Task: Find connections with filter location Kerkera with filter topic #Businesswith filter profile language English with filter current company Aviation Jobs @ AeroNefs with filter school CMR Institute Of Technology with filter industry Waste Collection with filter service category Telecommunications with filter keywords title Customer Support
Action: Mouse moved to (528, 68)
Screenshot: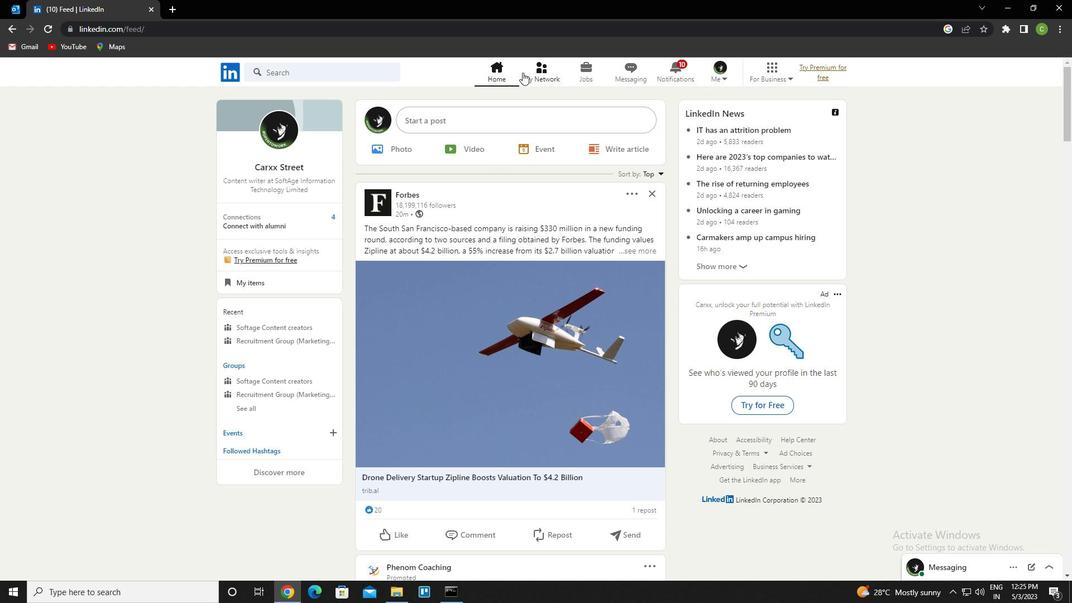 
Action: Mouse pressed left at (528, 68)
Screenshot: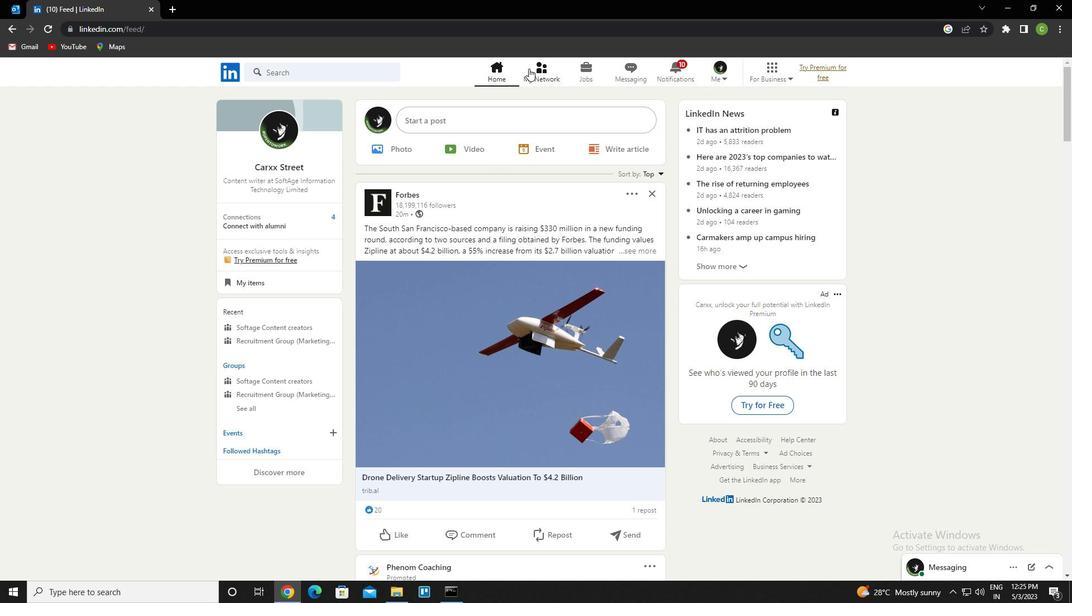 
Action: Mouse moved to (332, 141)
Screenshot: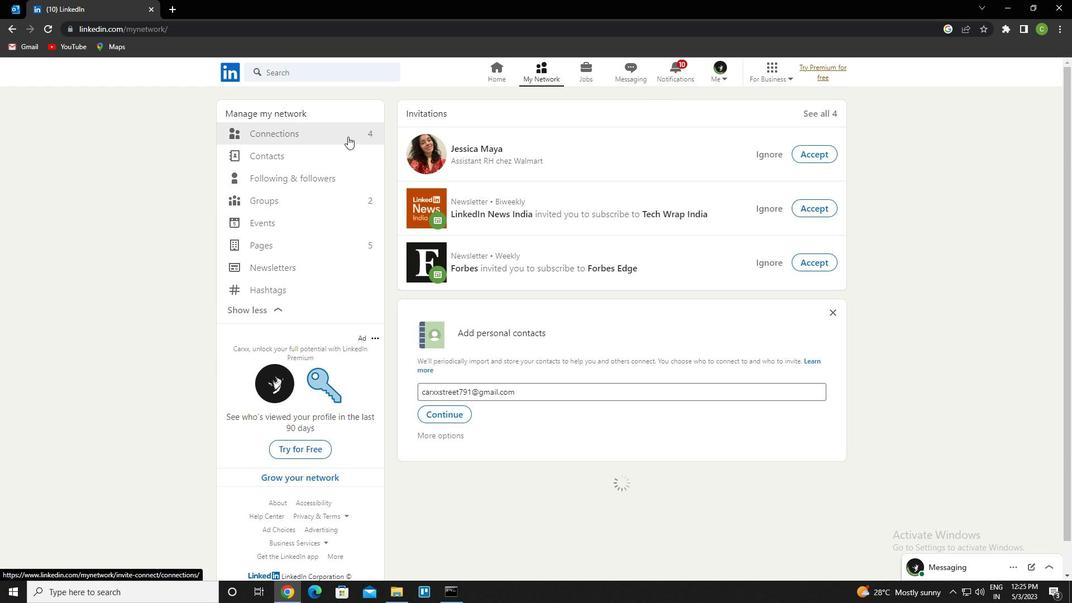 
Action: Mouse pressed left at (332, 141)
Screenshot: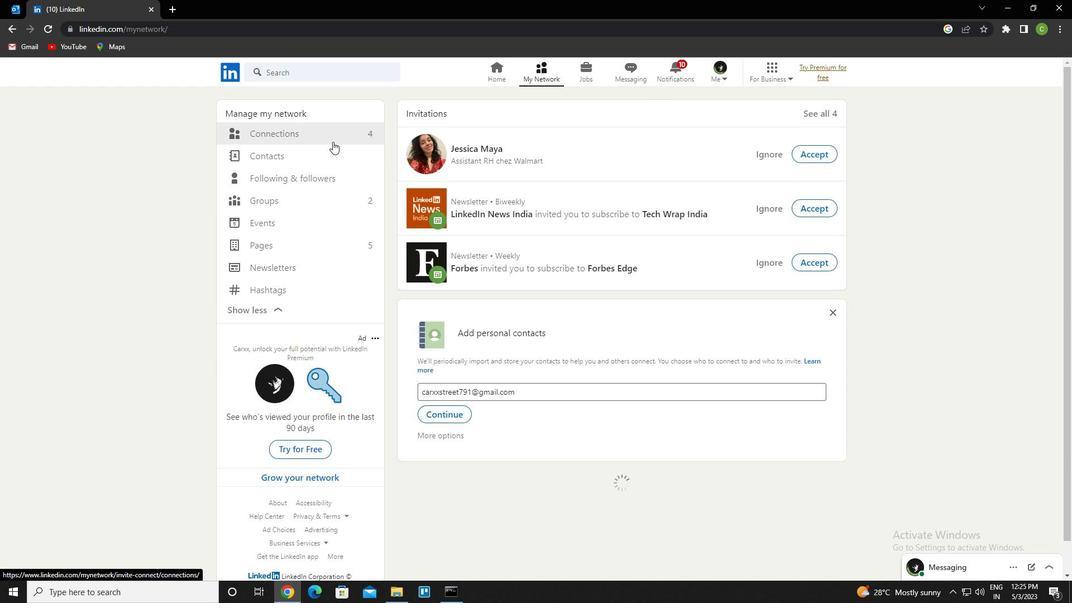 
Action: Mouse moved to (333, 141)
Screenshot: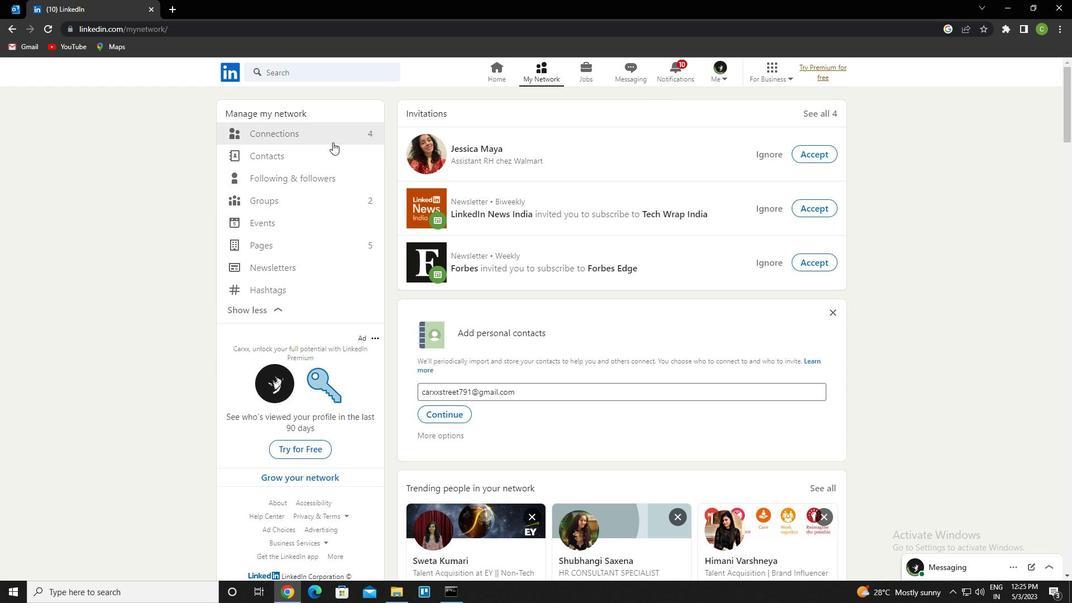 
Action: Mouse pressed left at (333, 141)
Screenshot: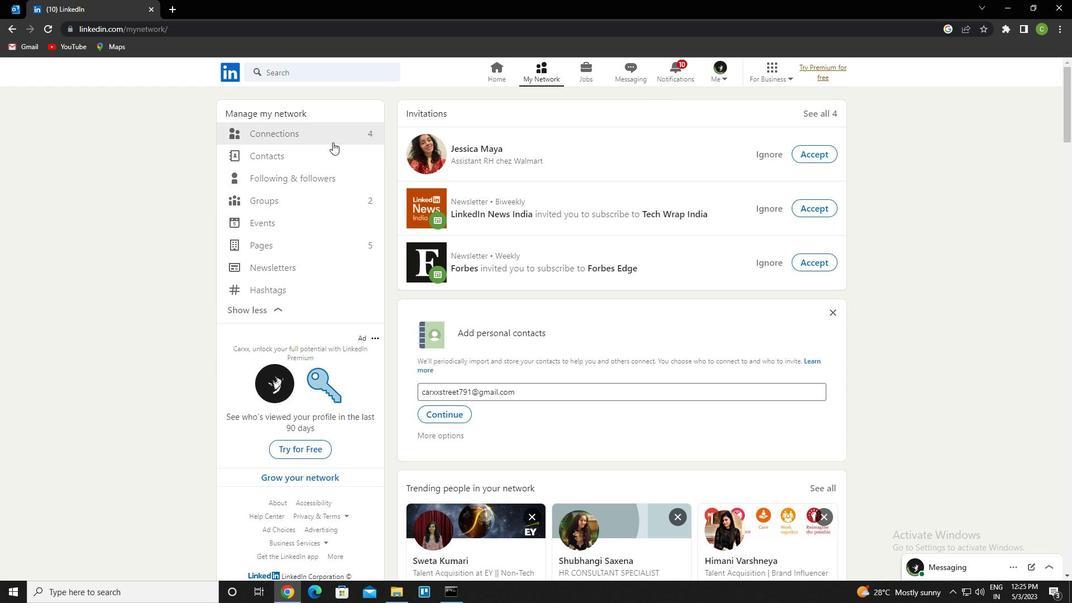 
Action: Mouse moved to (350, 135)
Screenshot: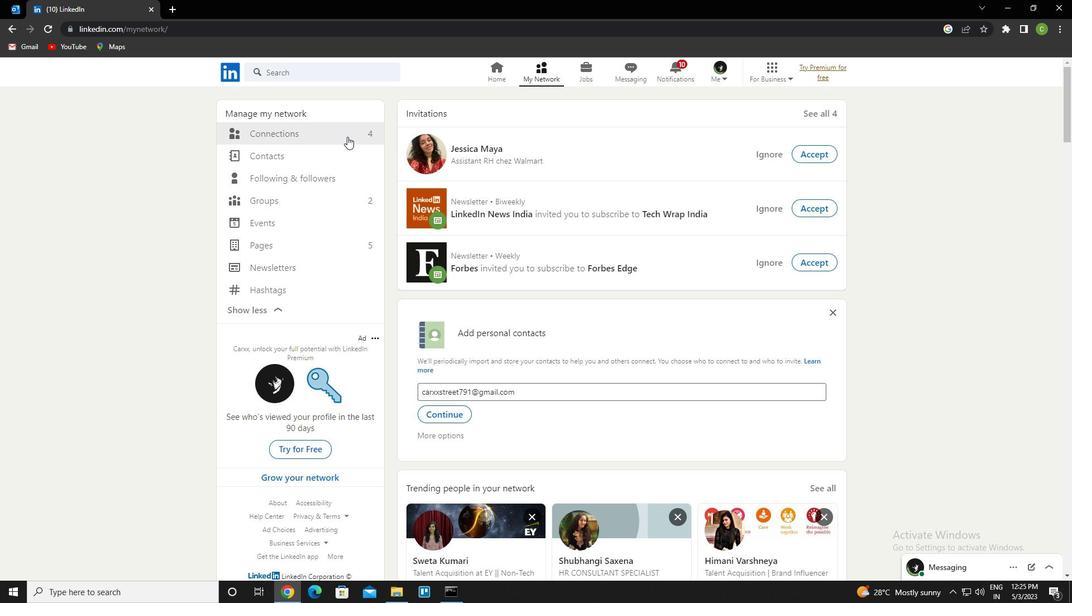 
Action: Mouse pressed left at (350, 135)
Screenshot: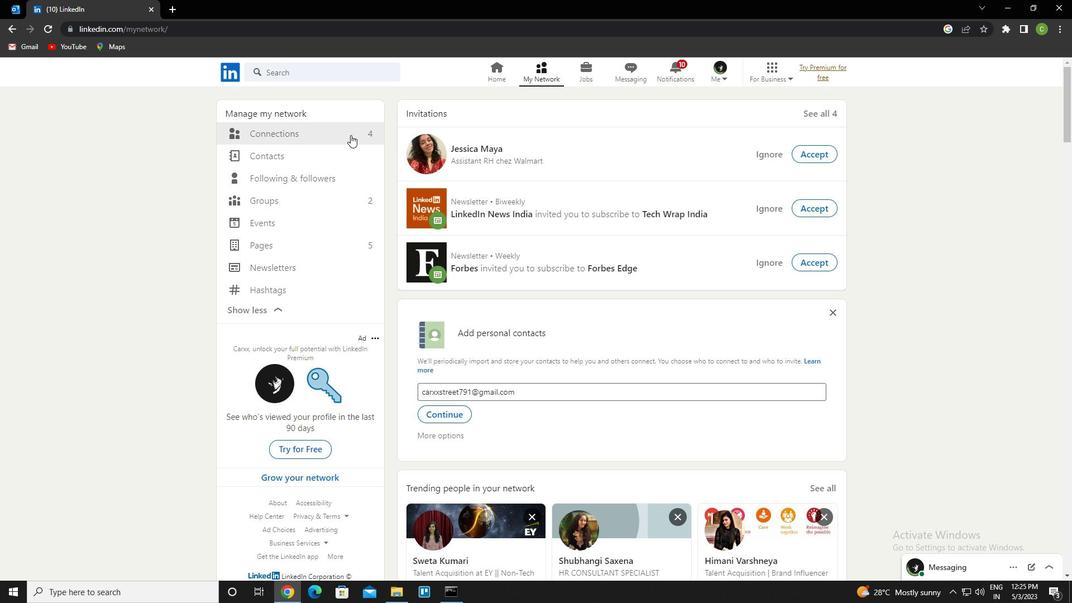 
Action: Mouse moved to (647, 135)
Screenshot: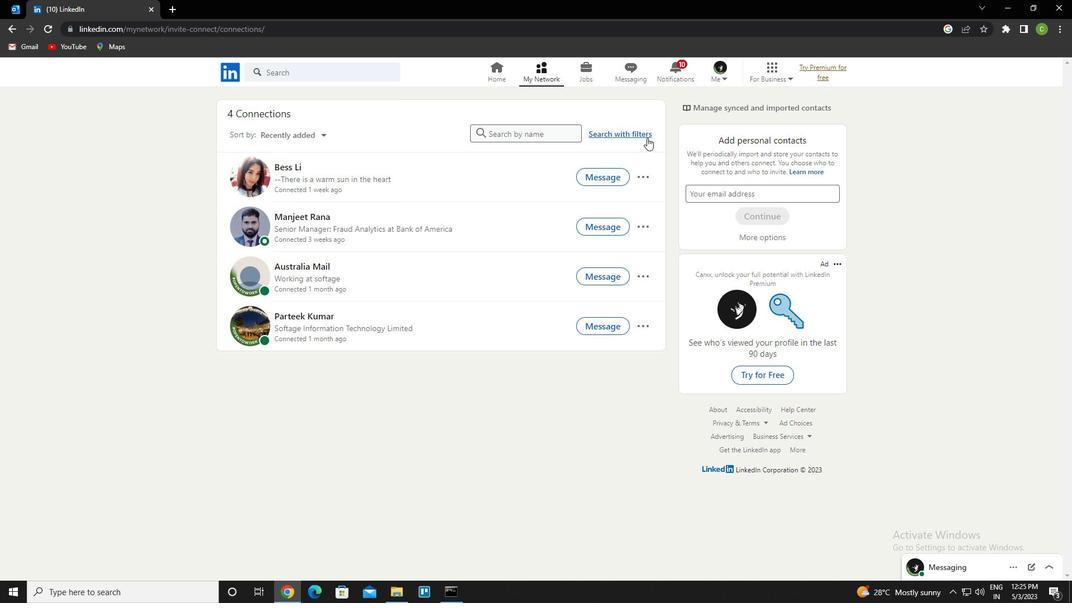 
Action: Mouse pressed left at (647, 135)
Screenshot: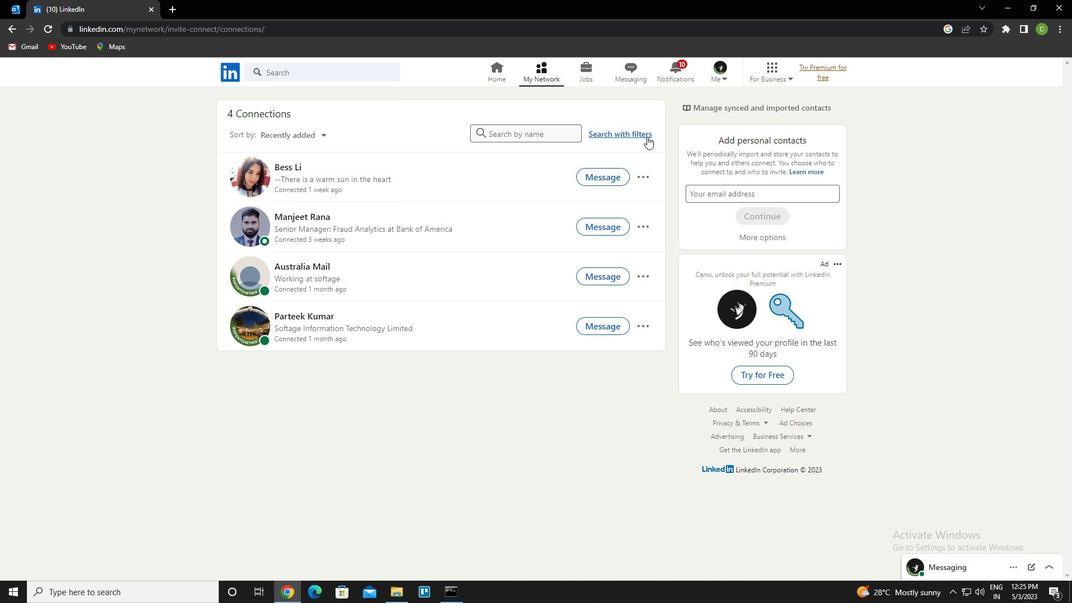 
Action: Mouse moved to (577, 105)
Screenshot: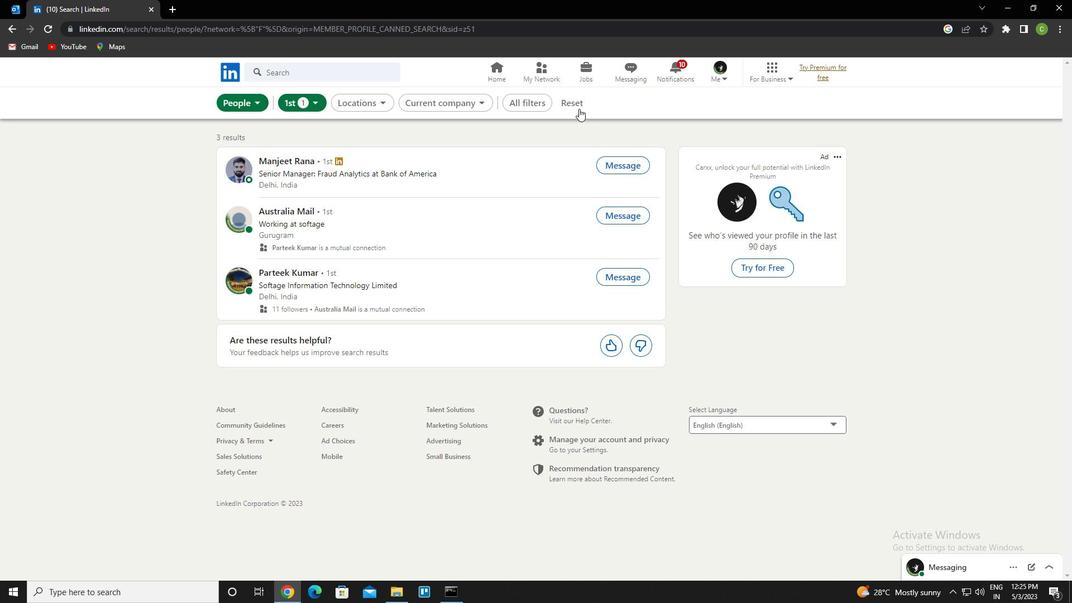 
Action: Mouse pressed left at (577, 105)
Screenshot: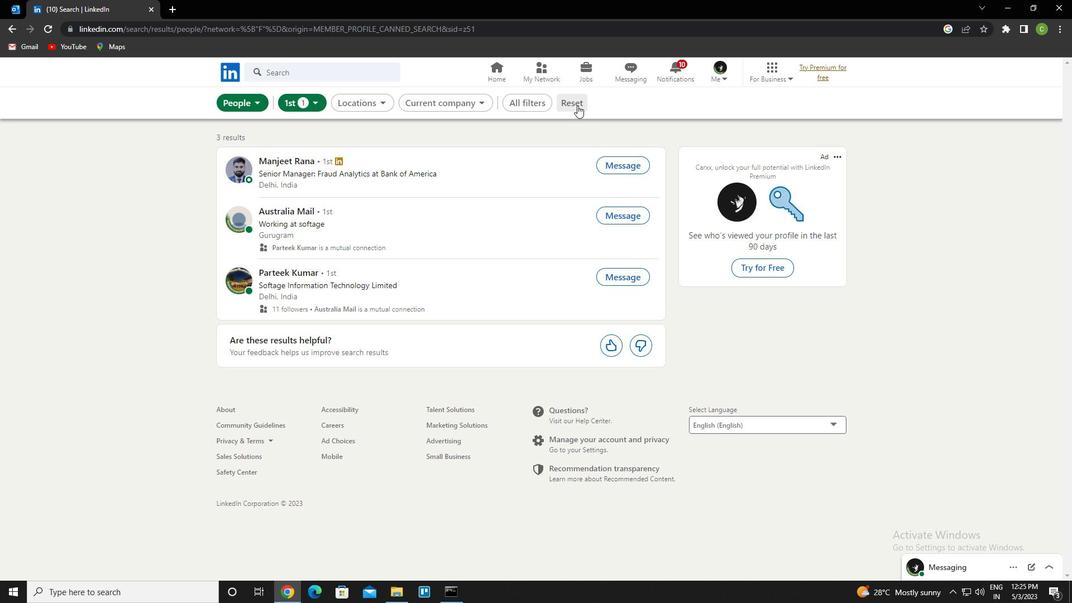 
Action: Mouse moved to (564, 103)
Screenshot: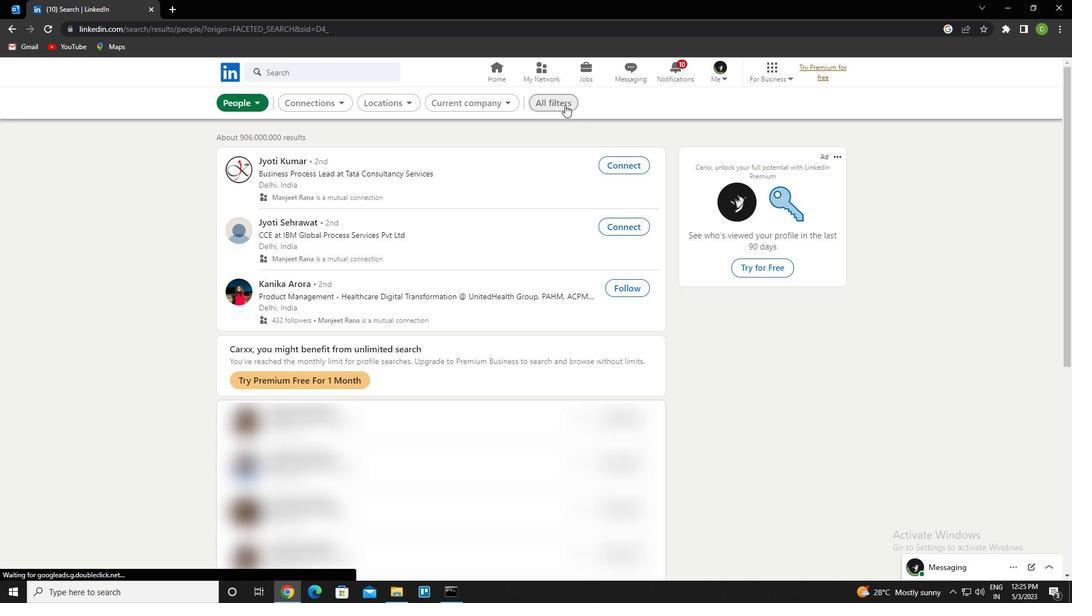 
Action: Mouse pressed left at (564, 103)
Screenshot: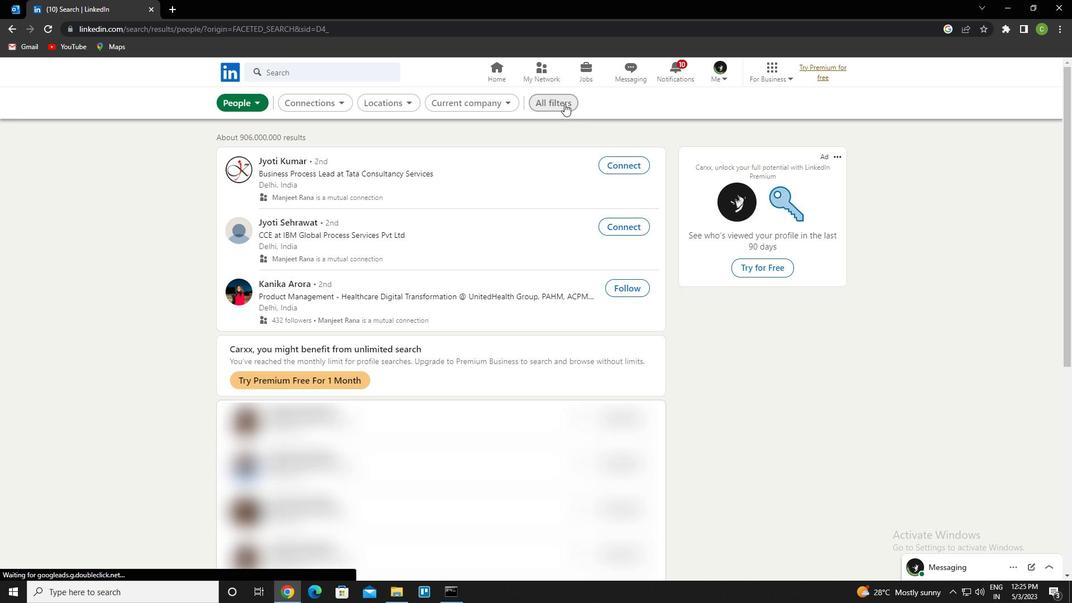 
Action: Mouse moved to (951, 405)
Screenshot: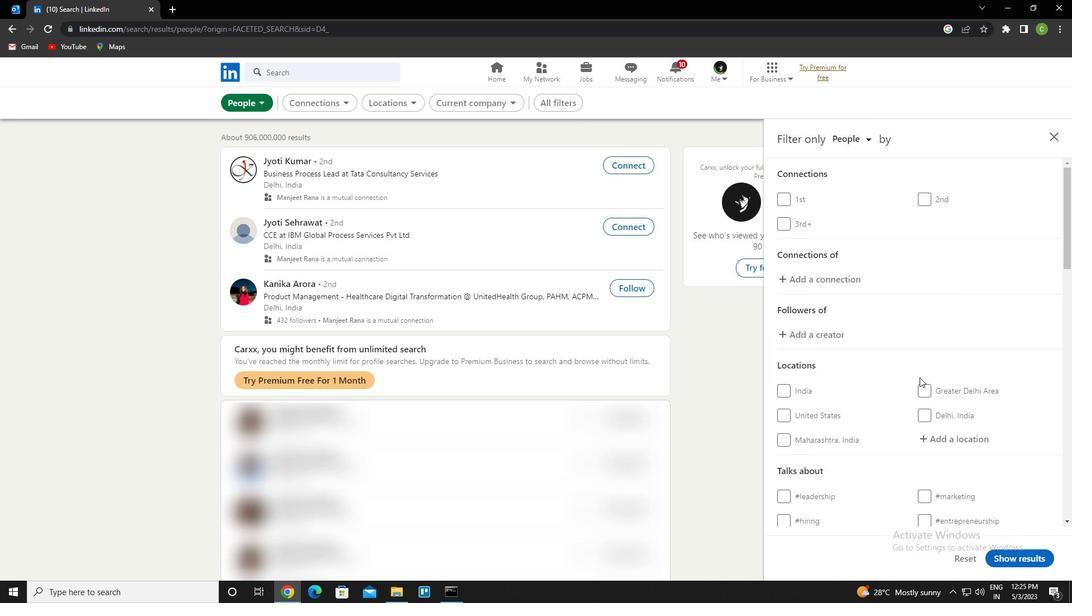 
Action: Mouse scrolled (951, 404) with delta (0, 0)
Screenshot: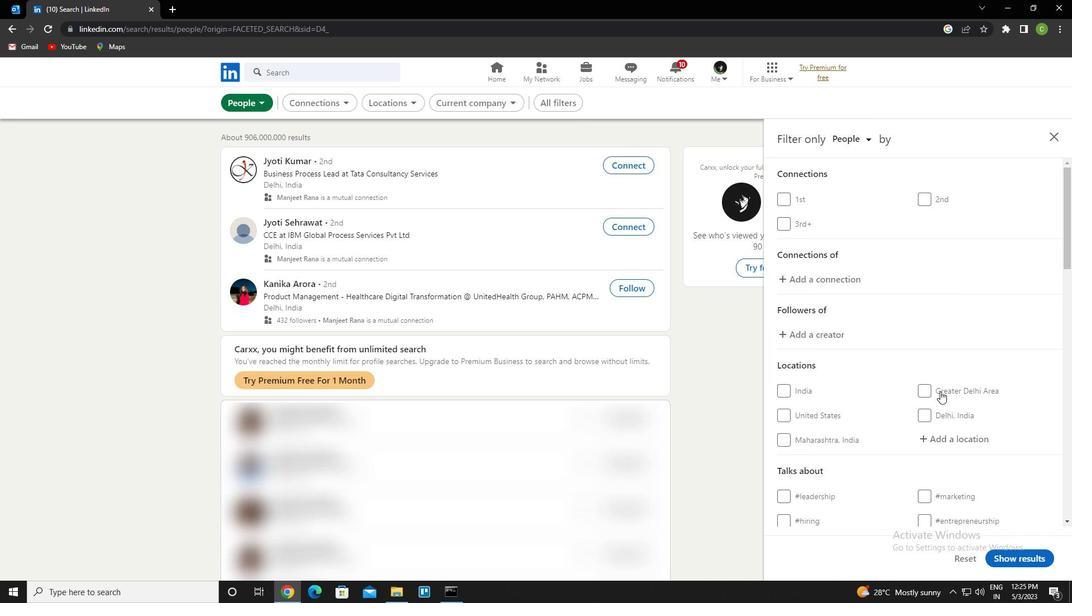 
Action: Mouse moved to (959, 386)
Screenshot: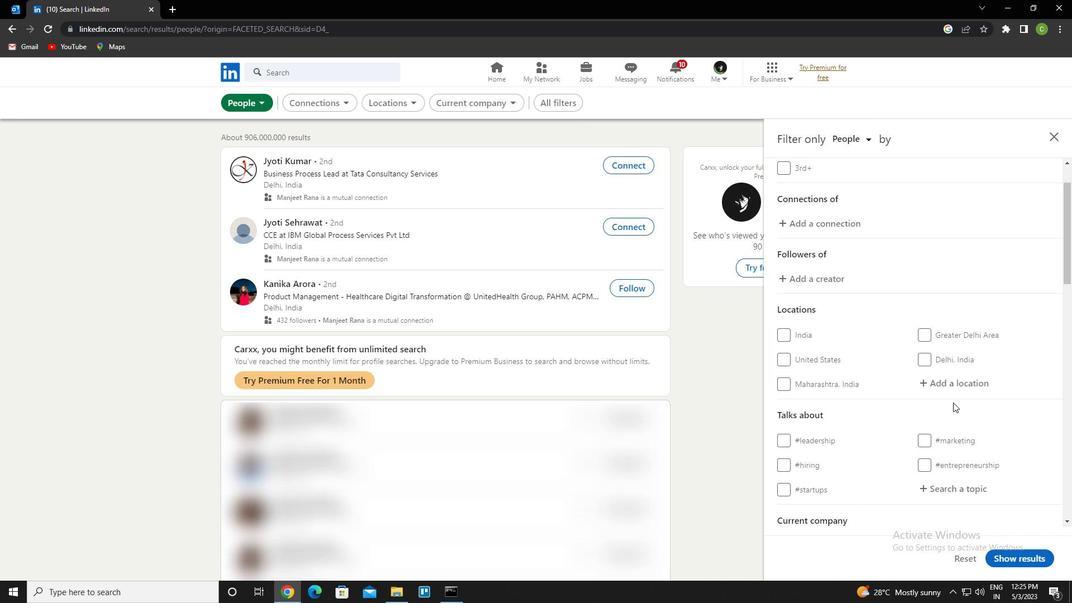 
Action: Mouse pressed left at (959, 386)
Screenshot: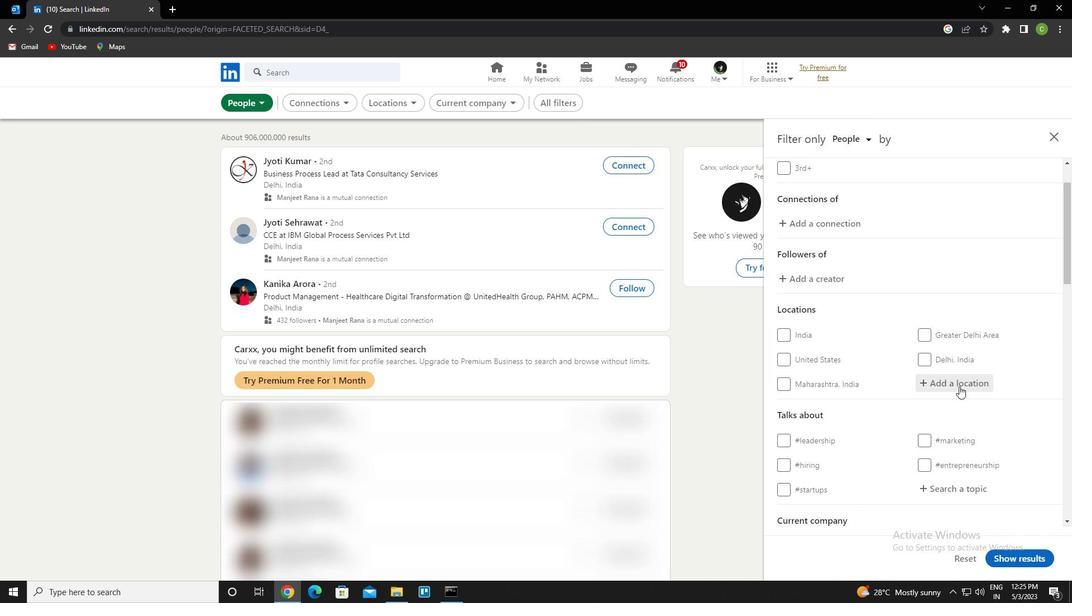 
Action: Key pressed <Key.caps_lock>k<Key.caps_lock>erkera<Key.down><Key.enter>
Screenshot: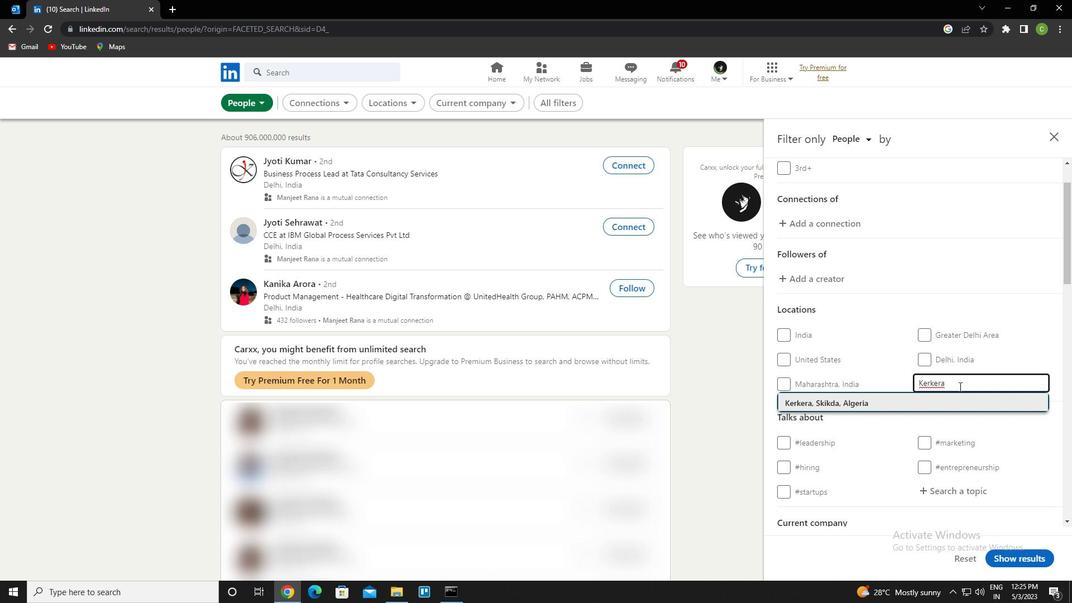 
Action: Mouse scrolled (959, 385) with delta (0, 0)
Screenshot: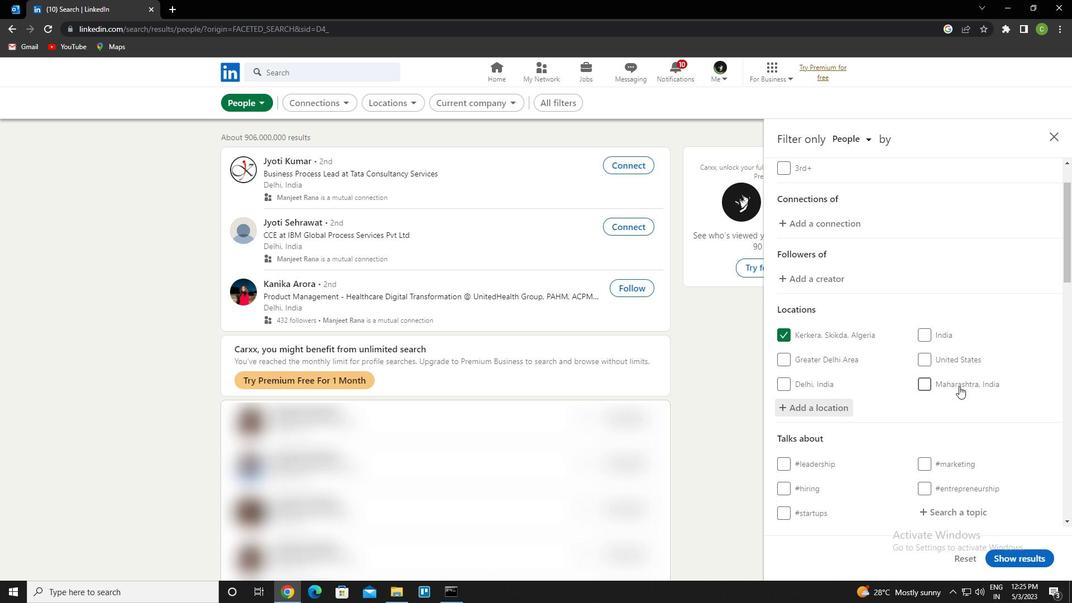 
Action: Mouse moved to (966, 390)
Screenshot: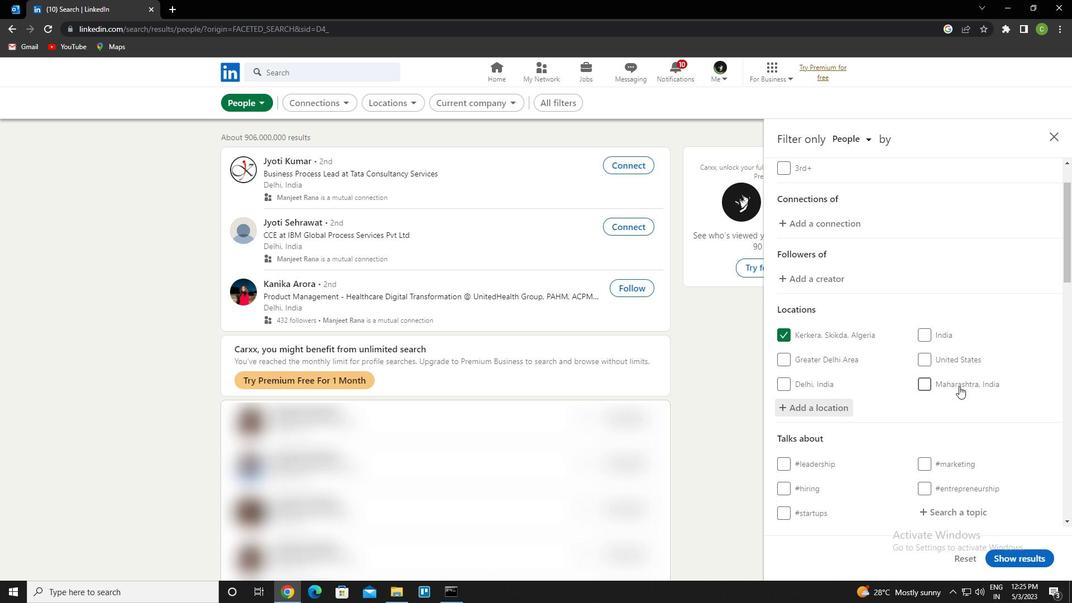 
Action: Mouse scrolled (966, 389) with delta (0, 0)
Screenshot: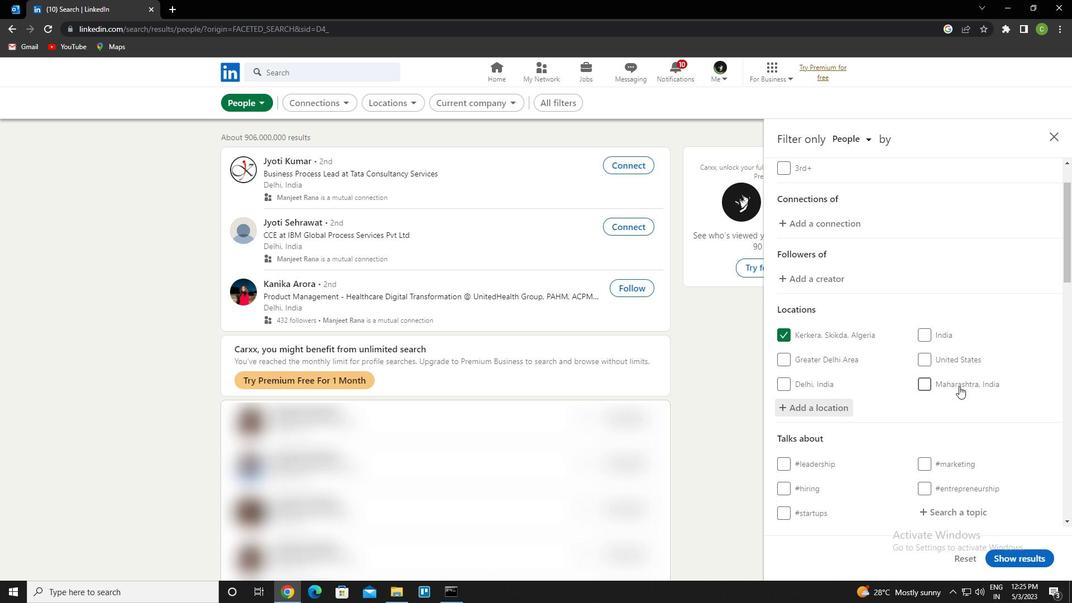 
Action: Mouse moved to (961, 397)
Screenshot: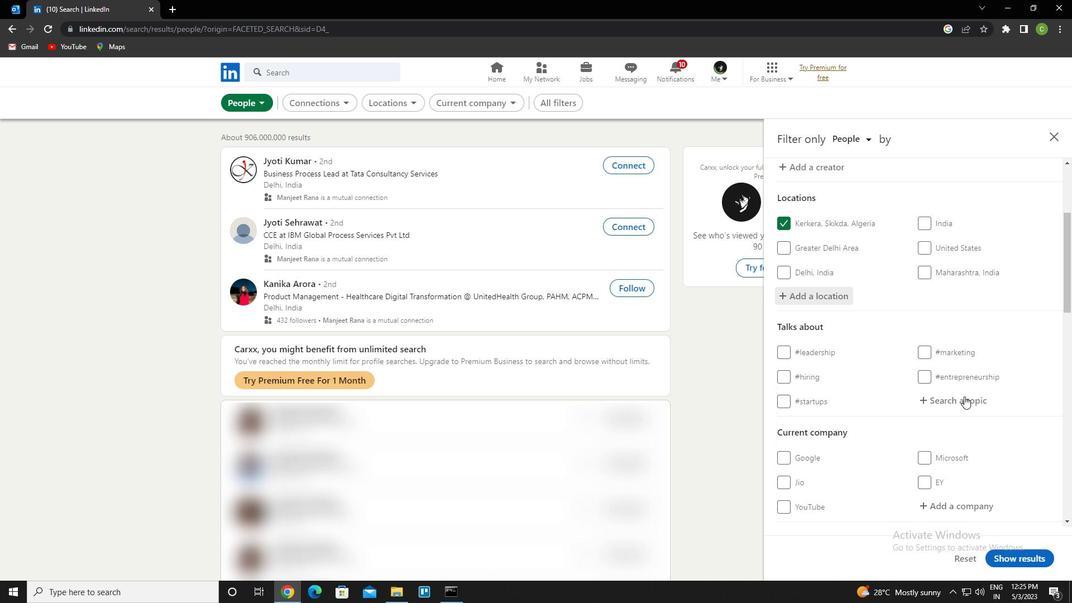 
Action: Mouse pressed left at (961, 397)
Screenshot: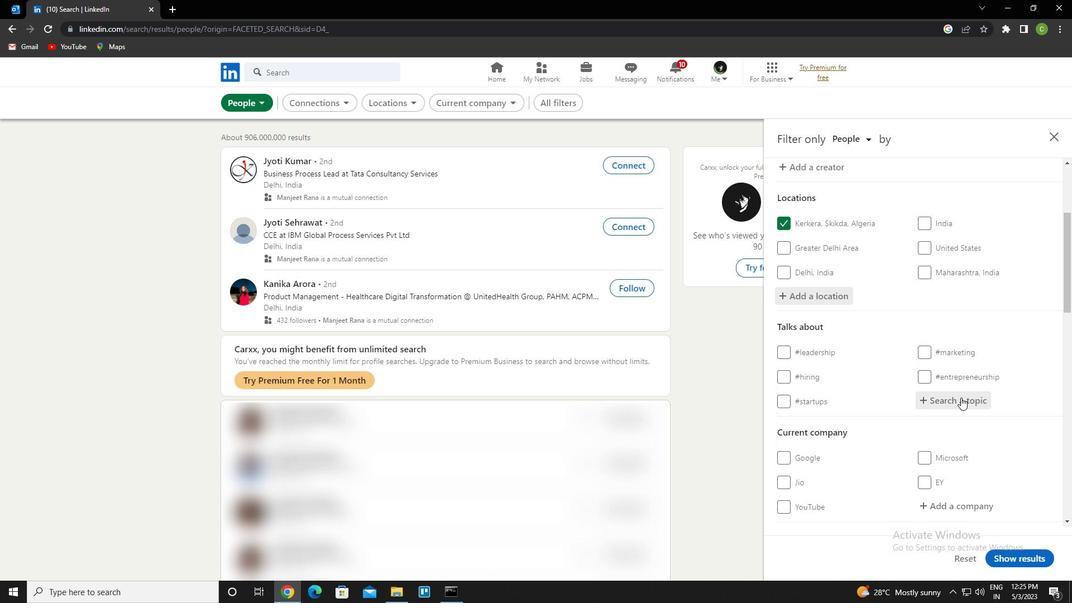 
Action: Key pressed business<Key.down><Key.enter>
Screenshot: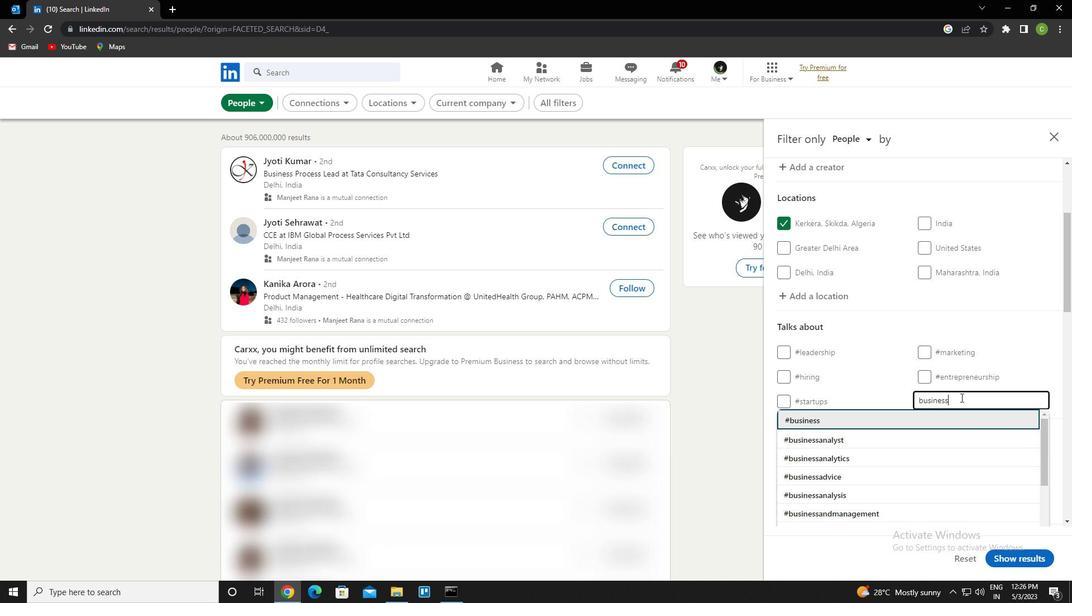 
Action: Mouse scrolled (961, 397) with delta (0, 0)
Screenshot: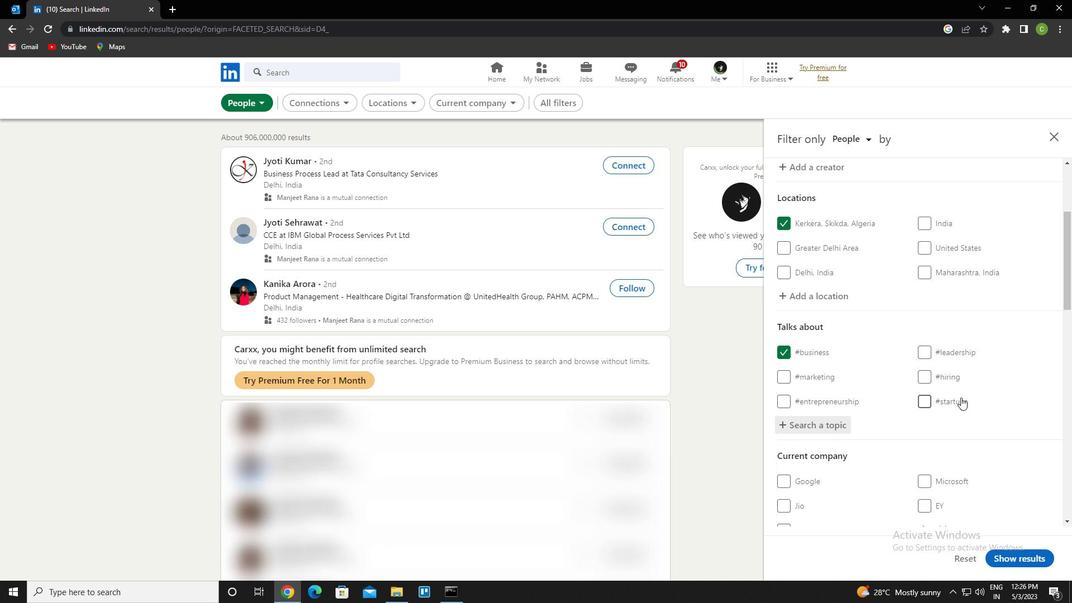 
Action: Mouse scrolled (961, 397) with delta (0, 0)
Screenshot: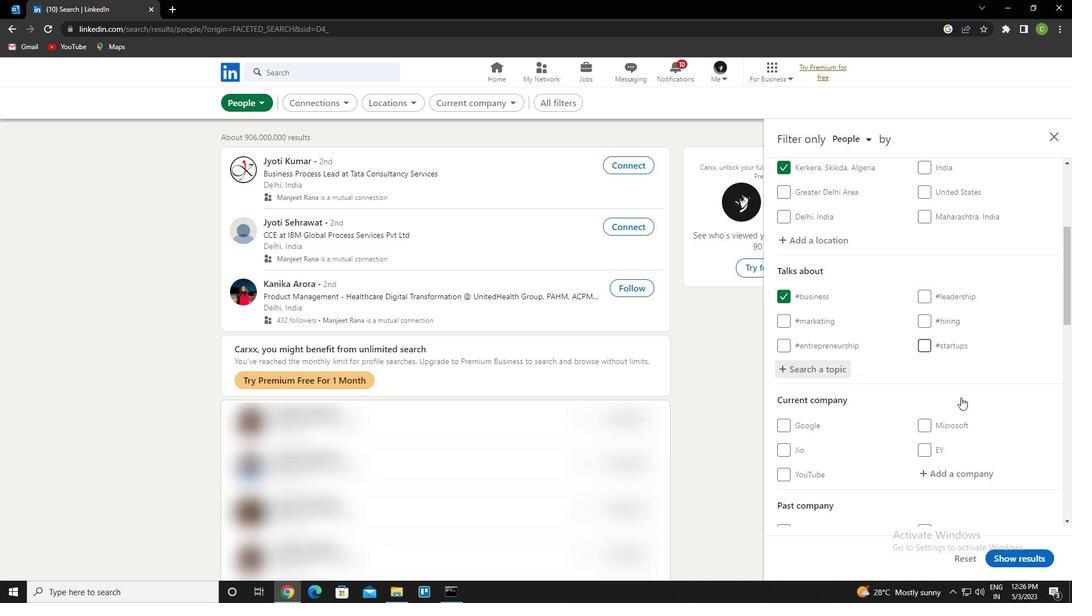 
Action: Mouse moved to (952, 398)
Screenshot: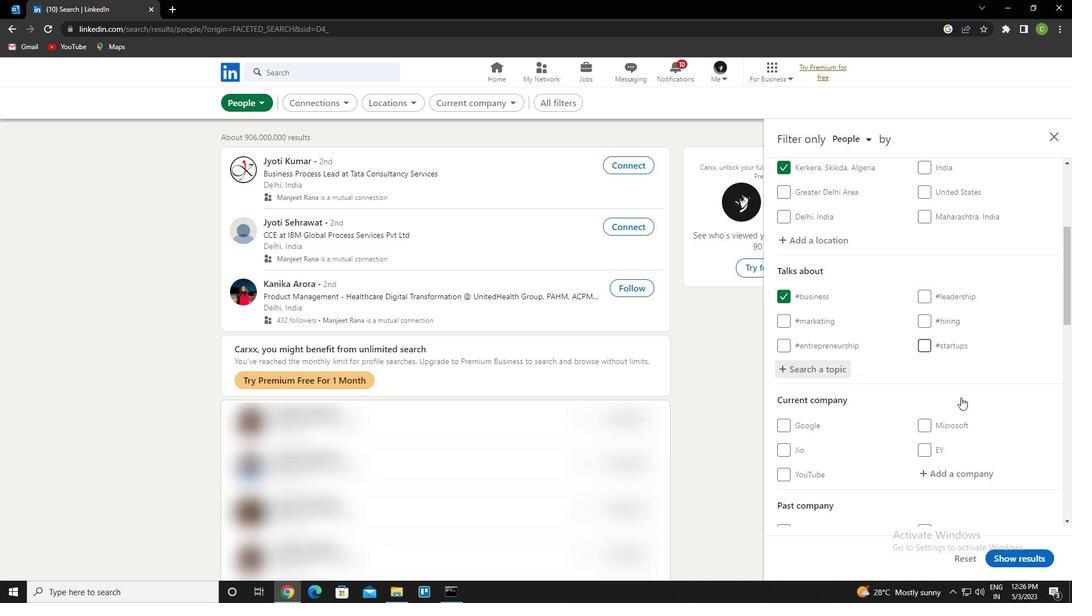 
Action: Mouse scrolled (952, 397) with delta (0, 0)
Screenshot: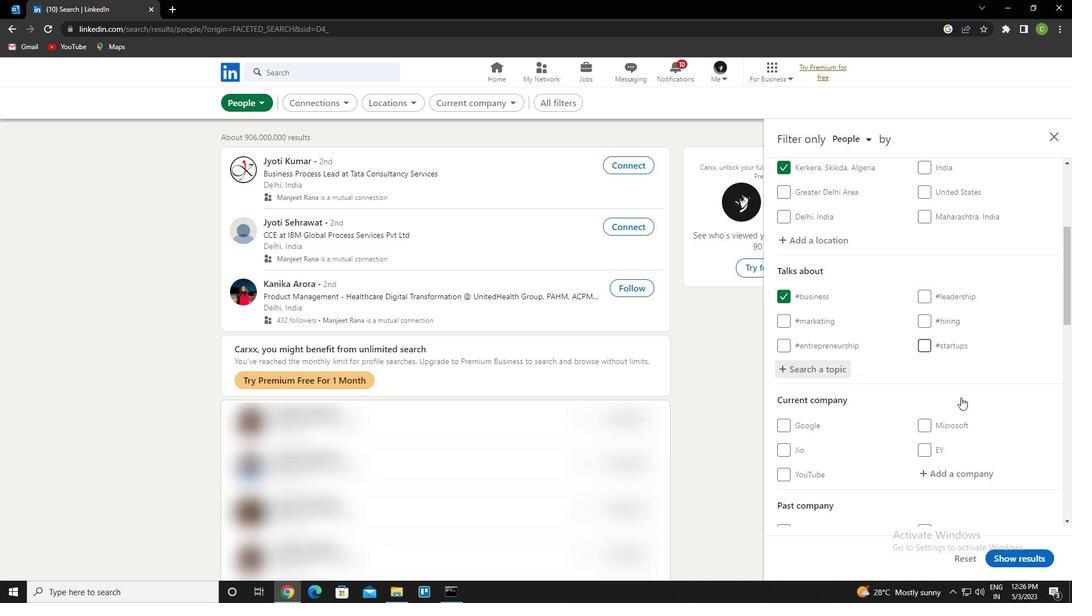 
Action: Mouse moved to (921, 401)
Screenshot: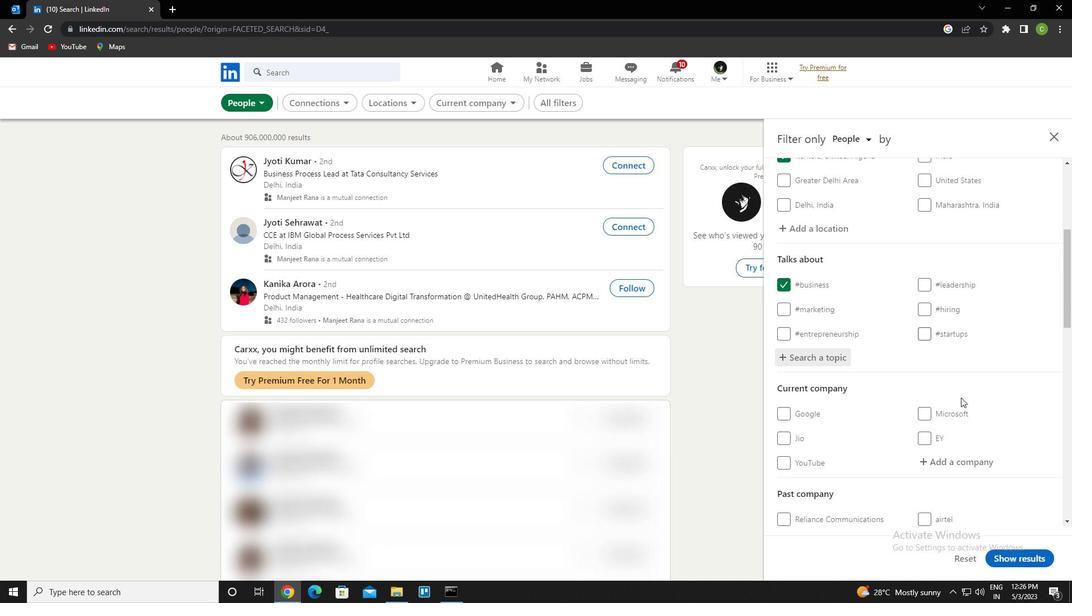 
Action: Mouse scrolled (921, 400) with delta (0, 0)
Screenshot: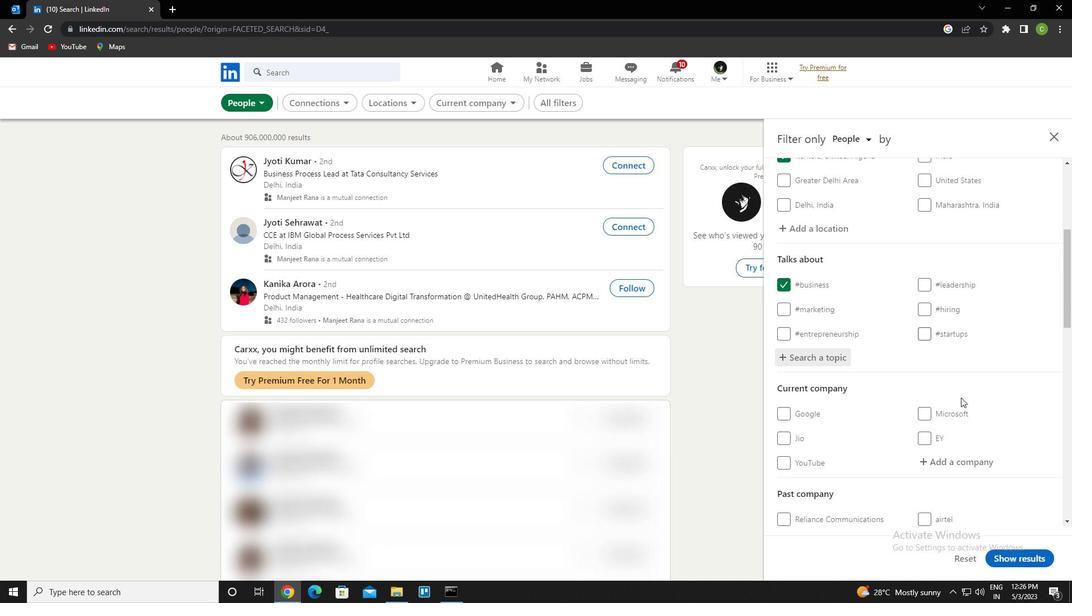 
Action: Mouse moved to (912, 394)
Screenshot: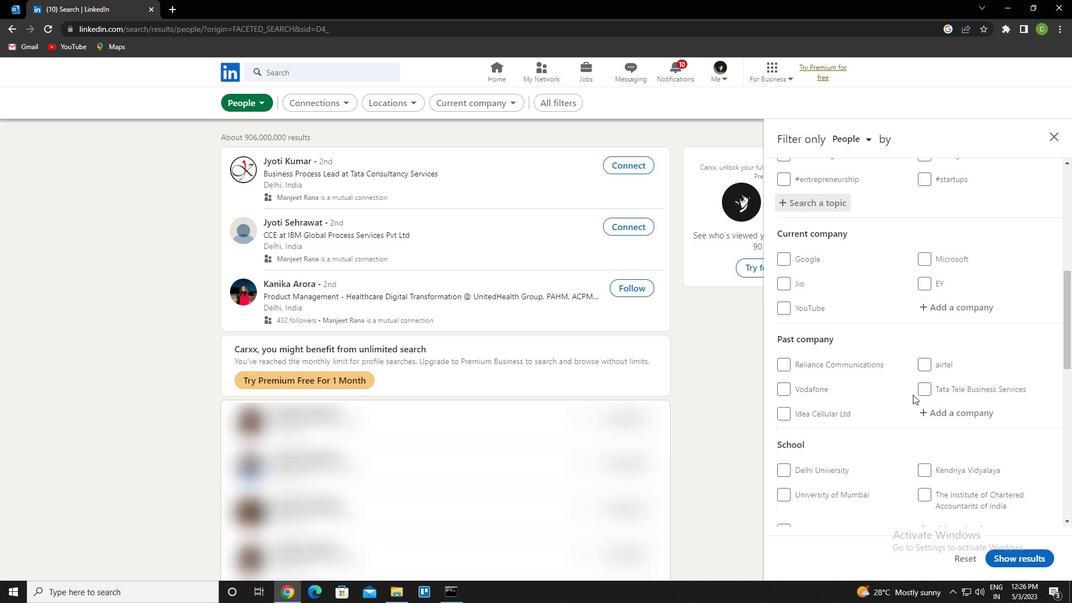 
Action: Mouse scrolled (912, 394) with delta (0, 0)
Screenshot: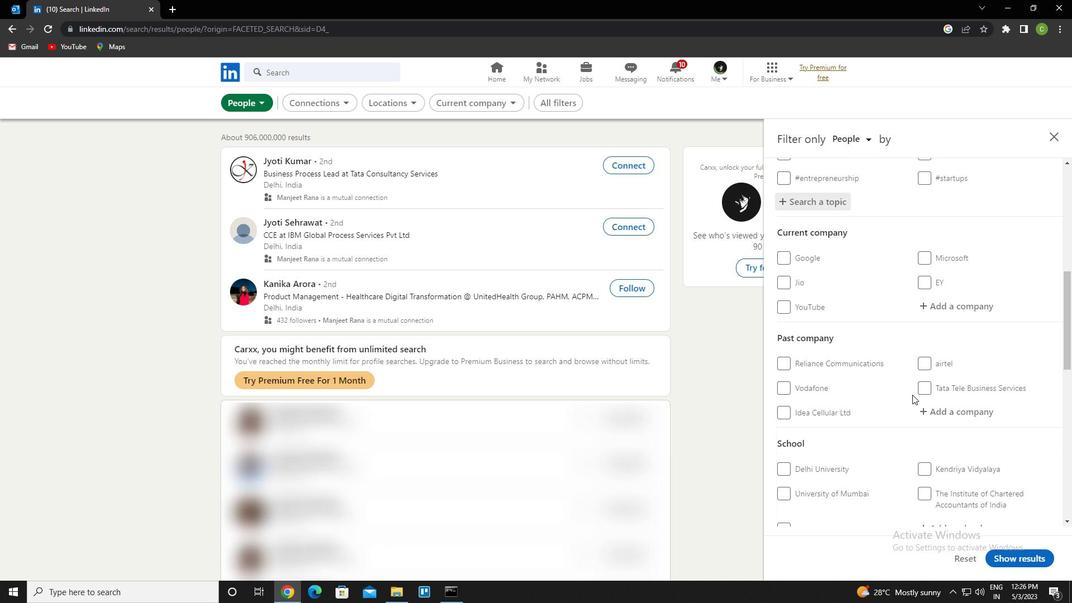 
Action: Mouse scrolled (912, 394) with delta (0, 0)
Screenshot: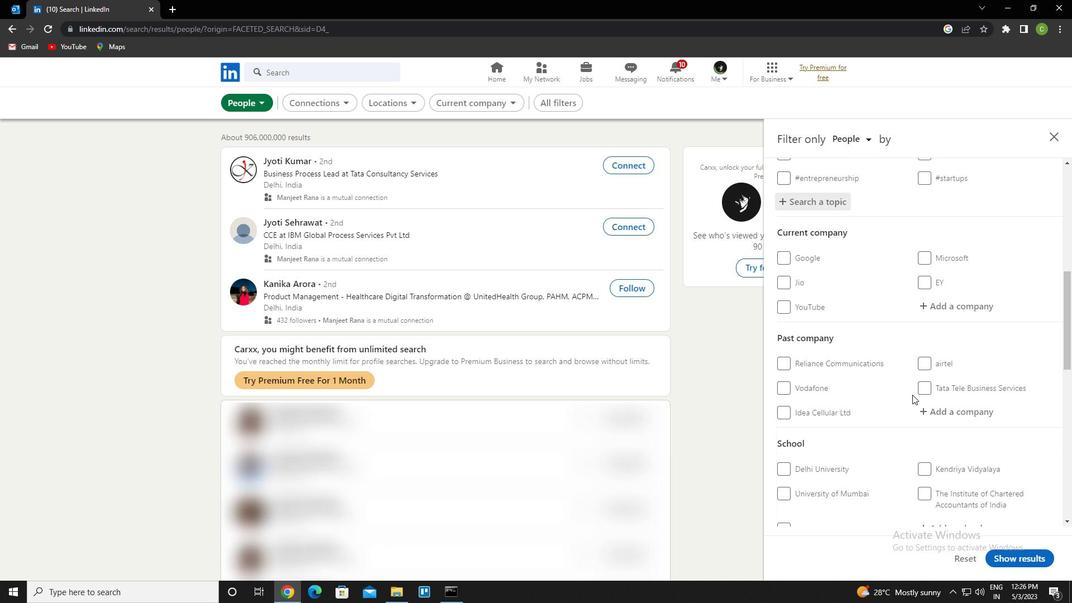 
Action: Mouse scrolled (912, 394) with delta (0, 0)
Screenshot: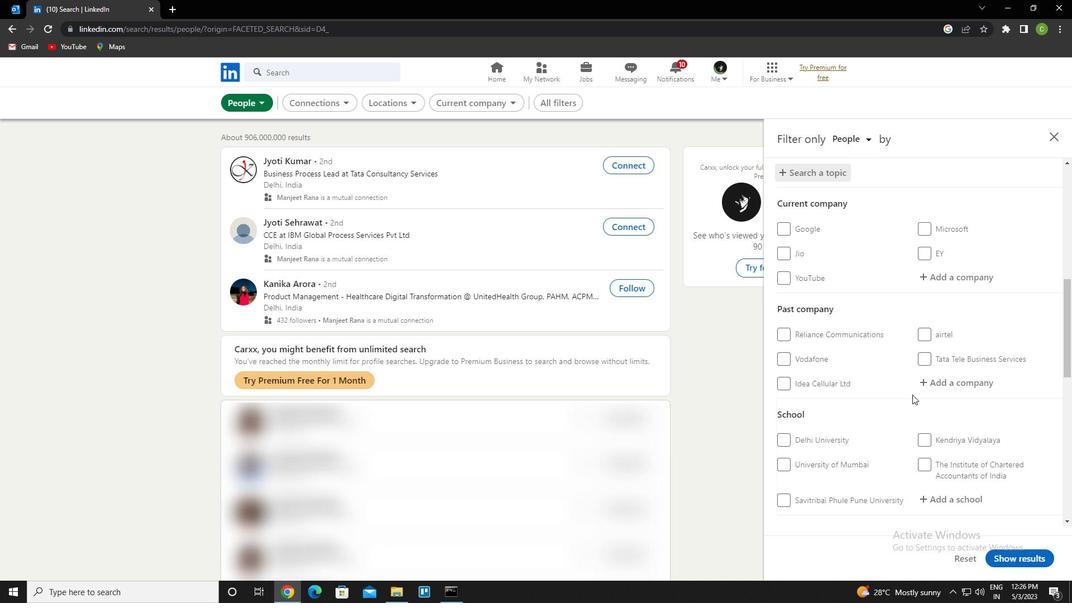 
Action: Mouse scrolled (912, 394) with delta (0, 0)
Screenshot: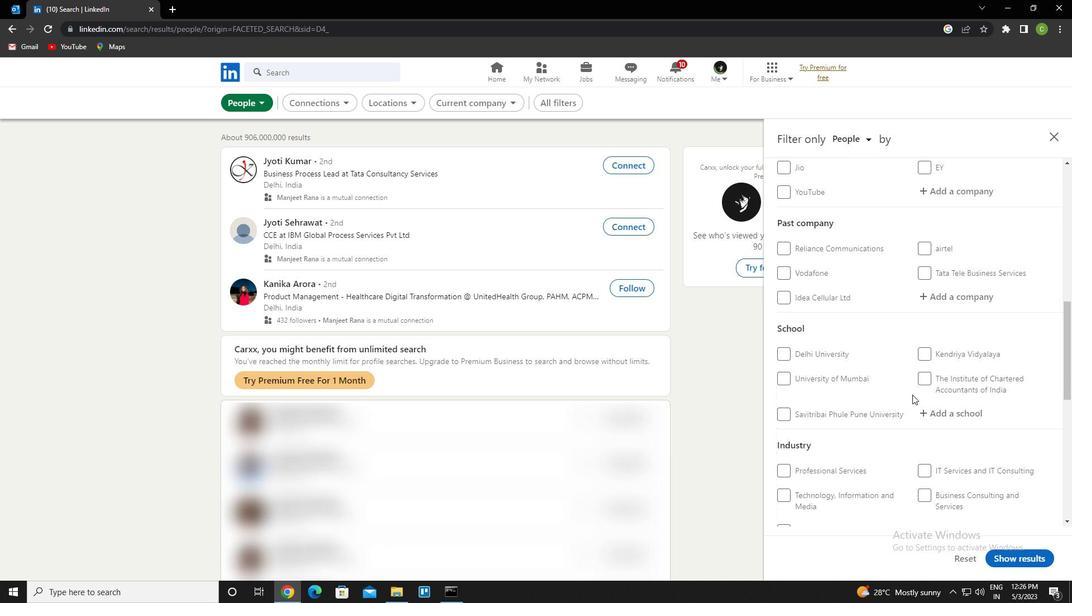 
Action: Mouse scrolled (912, 394) with delta (0, 0)
Screenshot: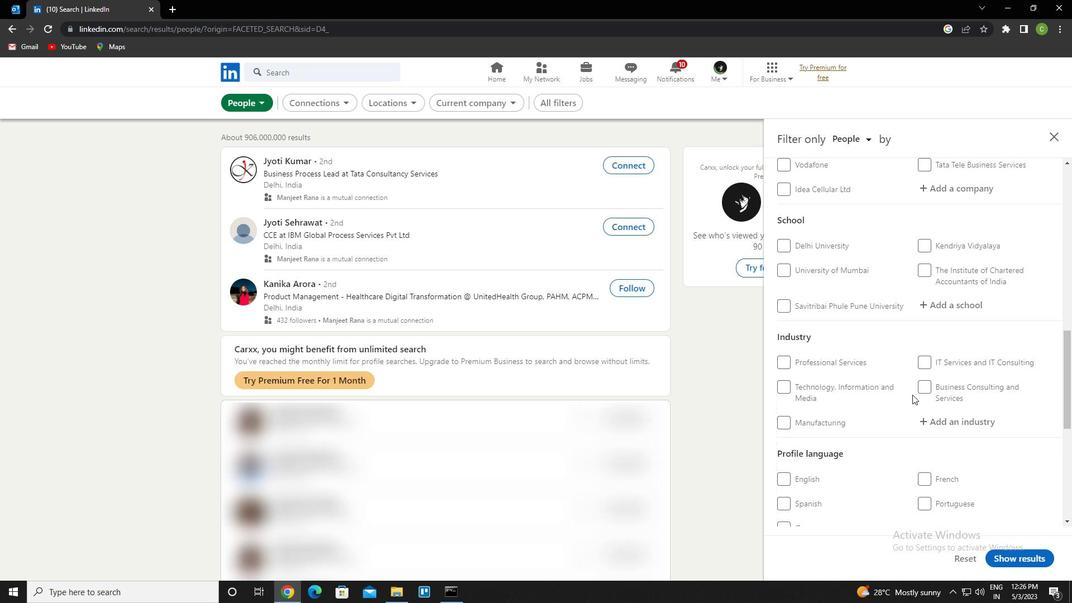 
Action: Mouse scrolled (912, 394) with delta (0, 0)
Screenshot: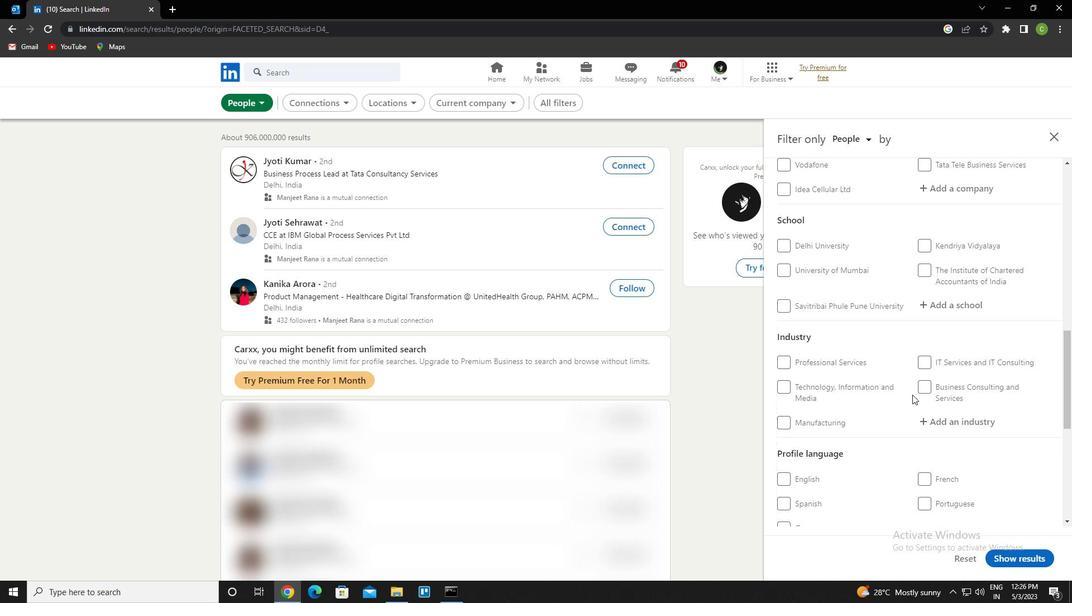 
Action: Mouse moved to (777, 365)
Screenshot: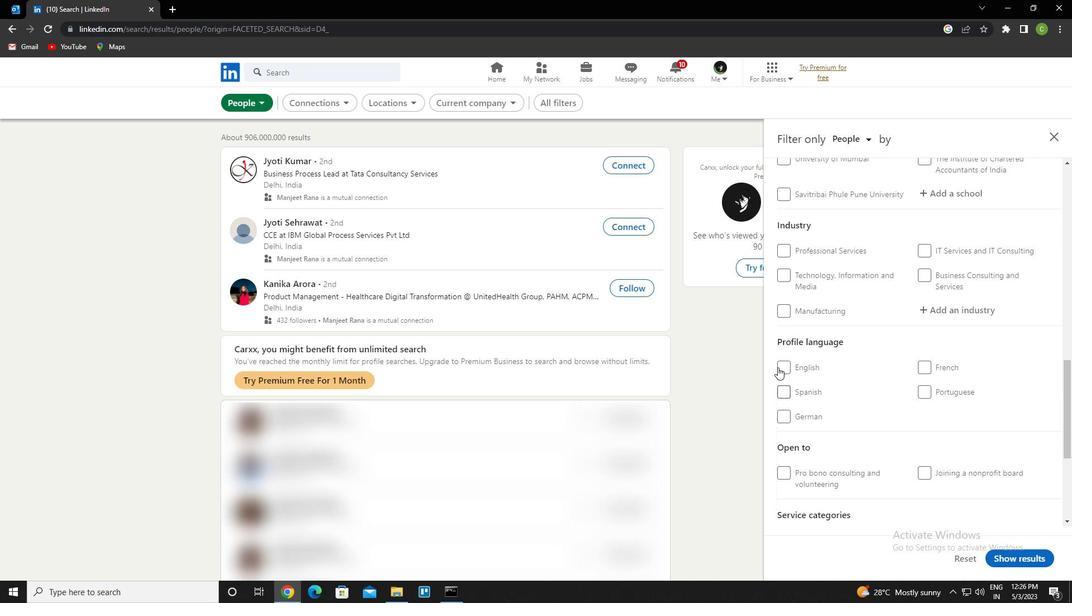 
Action: Mouse pressed left at (777, 365)
Screenshot: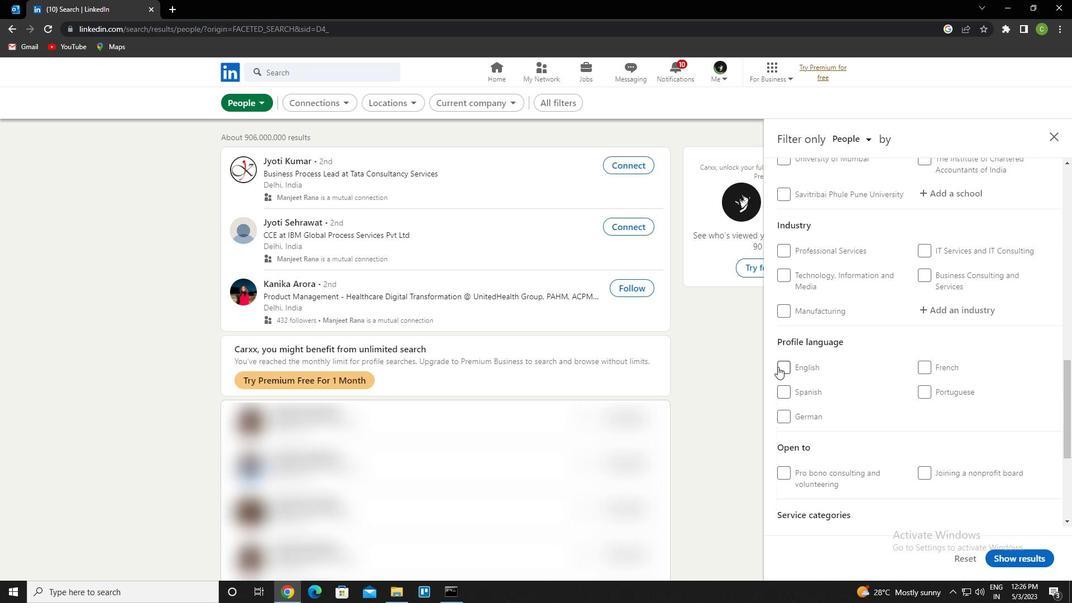 
Action: Mouse moved to (843, 407)
Screenshot: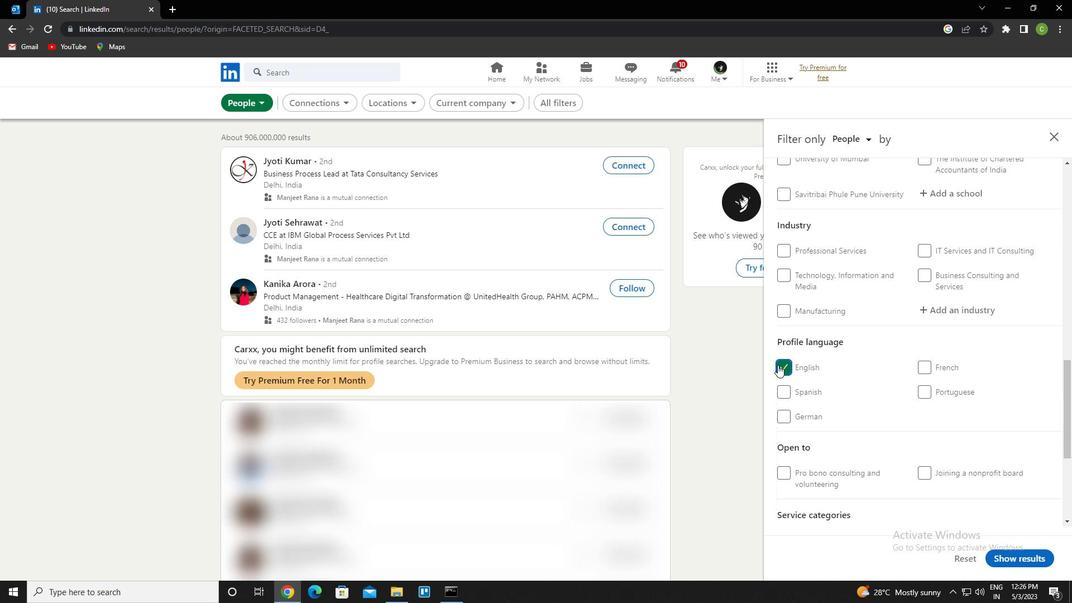 
Action: Mouse scrolled (843, 407) with delta (0, 0)
Screenshot: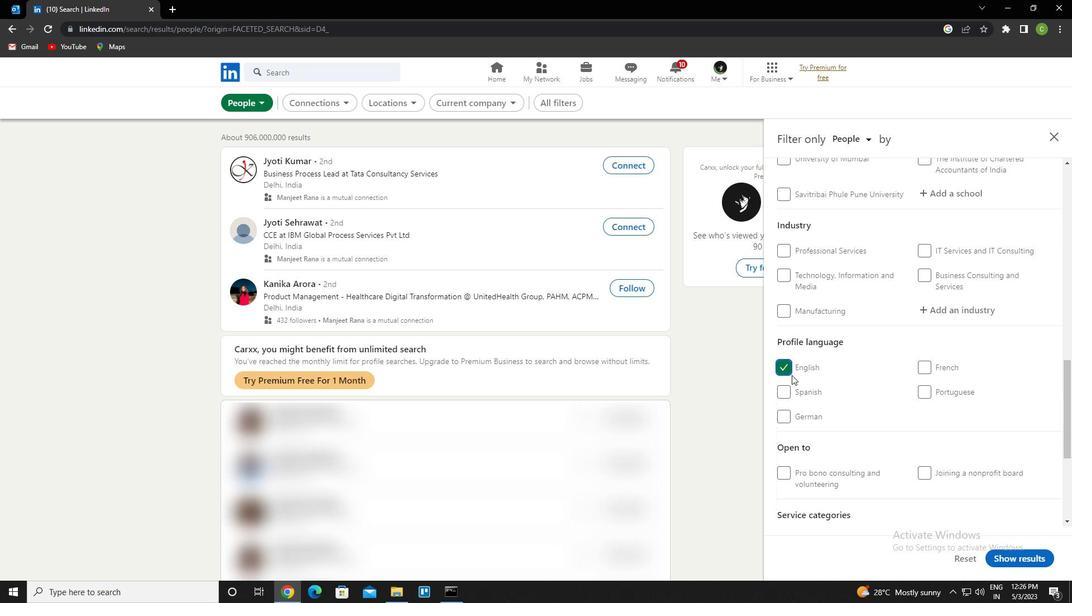
Action: Mouse moved to (843, 407)
Screenshot: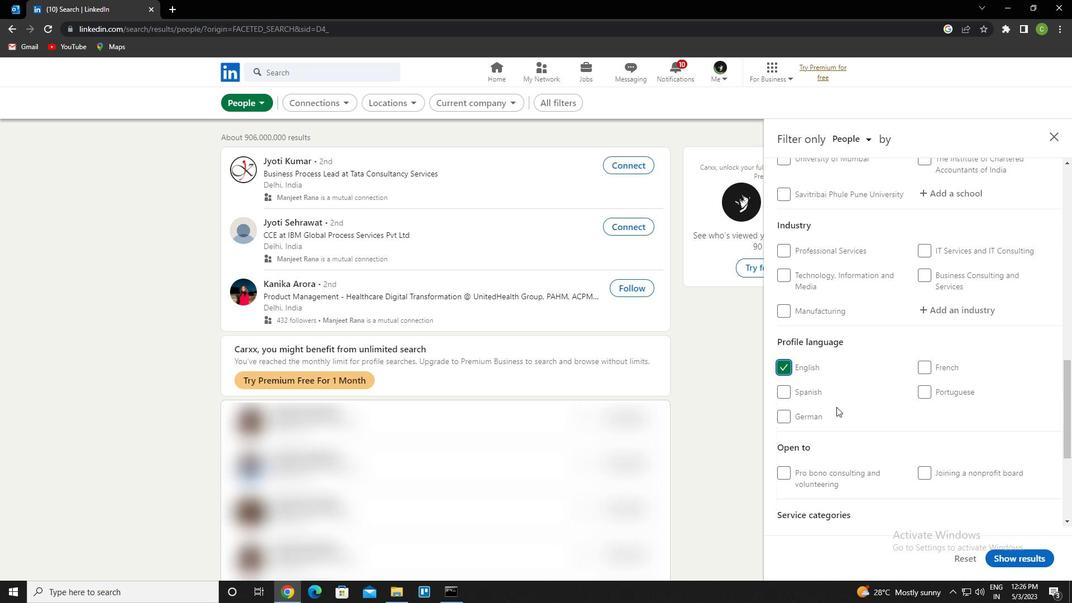 
Action: Mouse scrolled (843, 407) with delta (0, 0)
Screenshot: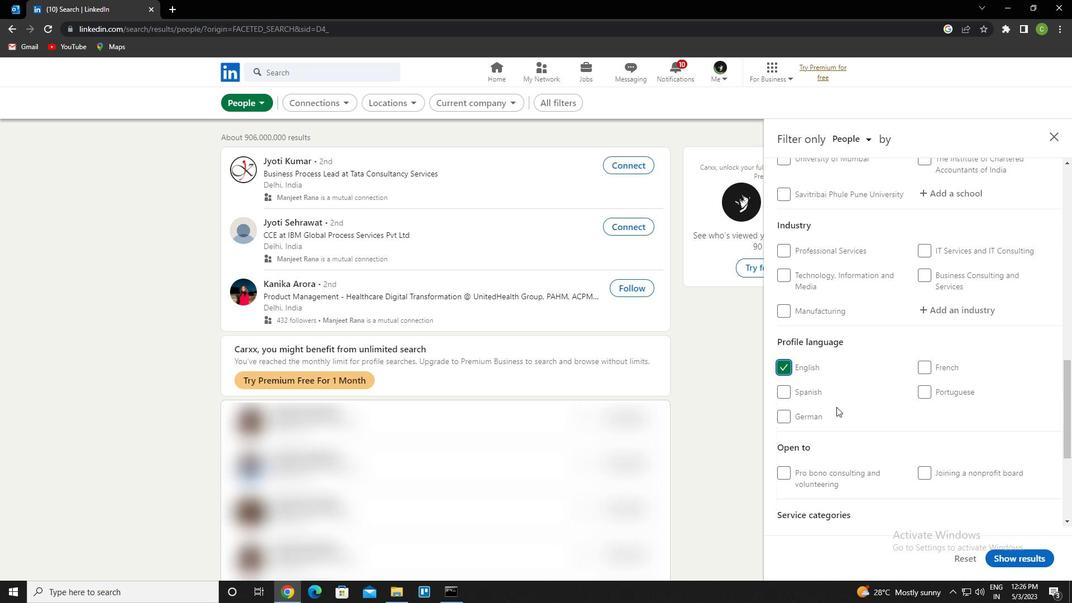 
Action: Mouse scrolled (843, 407) with delta (0, 0)
Screenshot: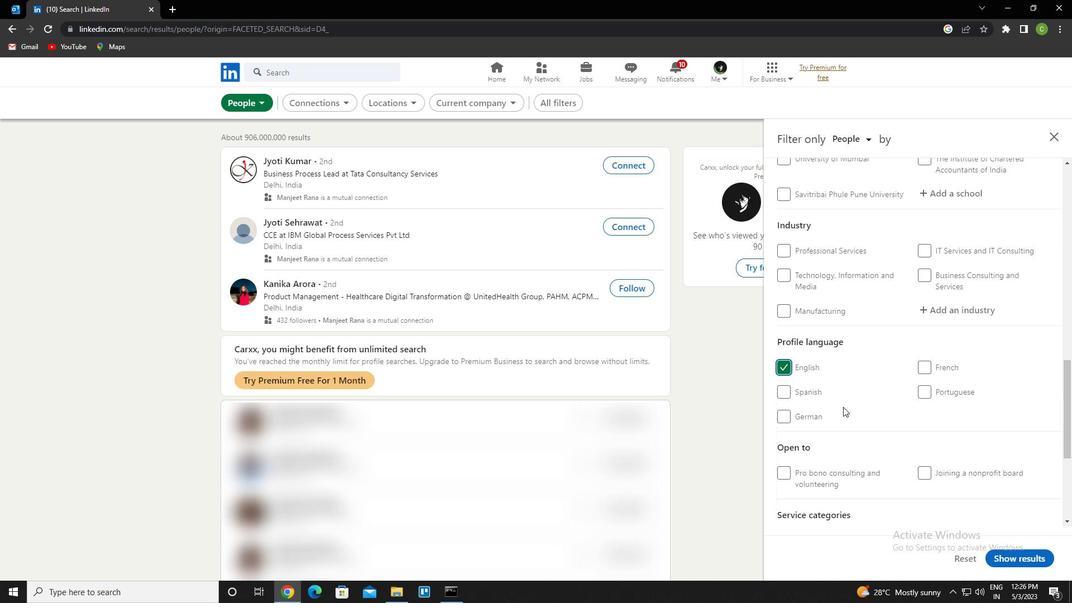 
Action: Mouse scrolled (843, 407) with delta (0, 0)
Screenshot: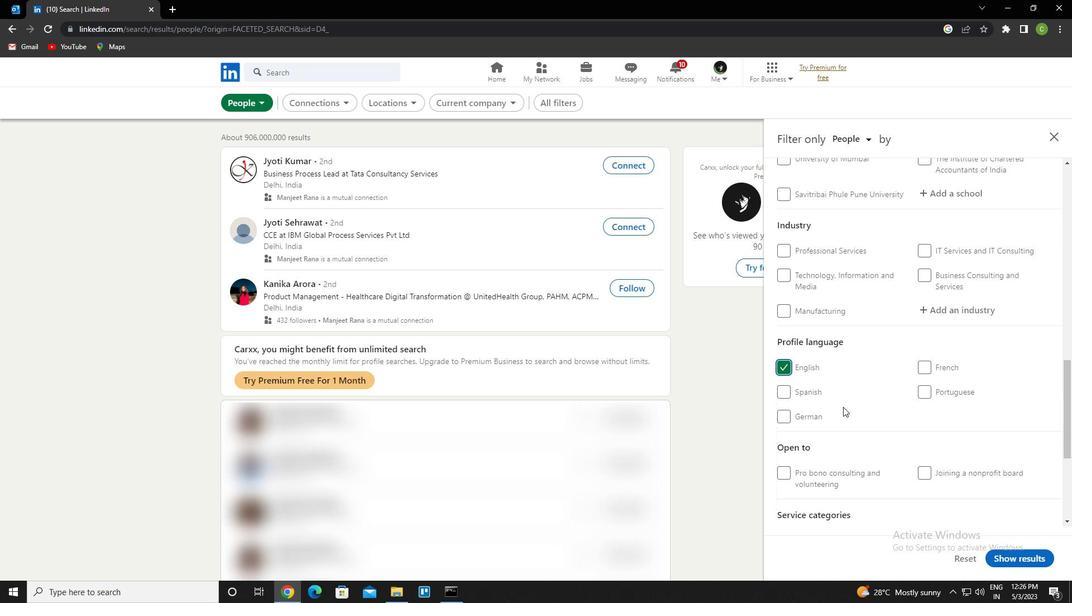 
Action: Mouse scrolled (843, 407) with delta (0, 0)
Screenshot: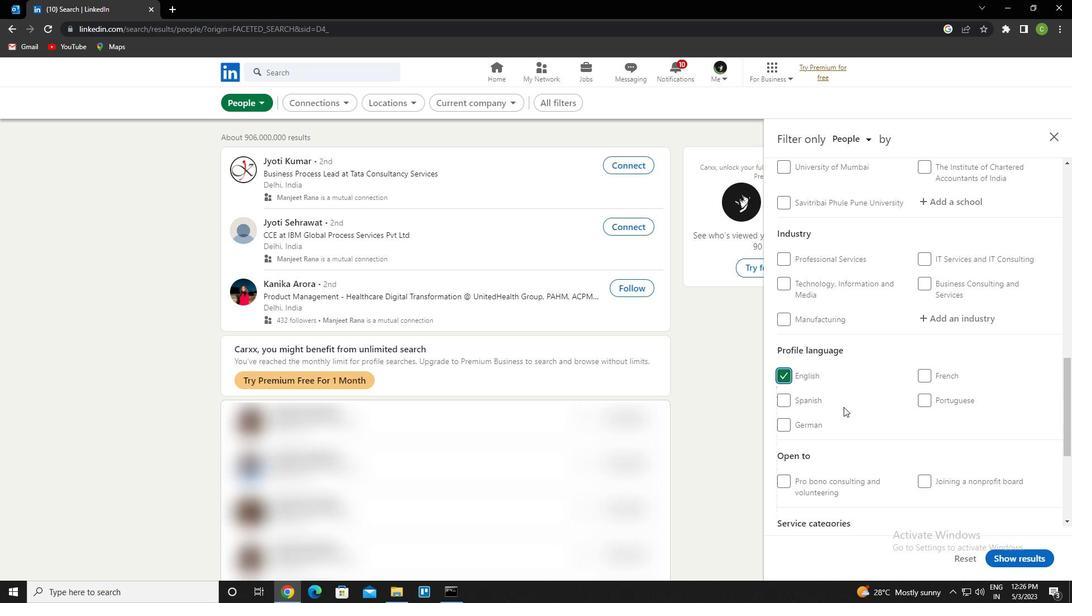 
Action: Mouse scrolled (843, 407) with delta (0, 0)
Screenshot: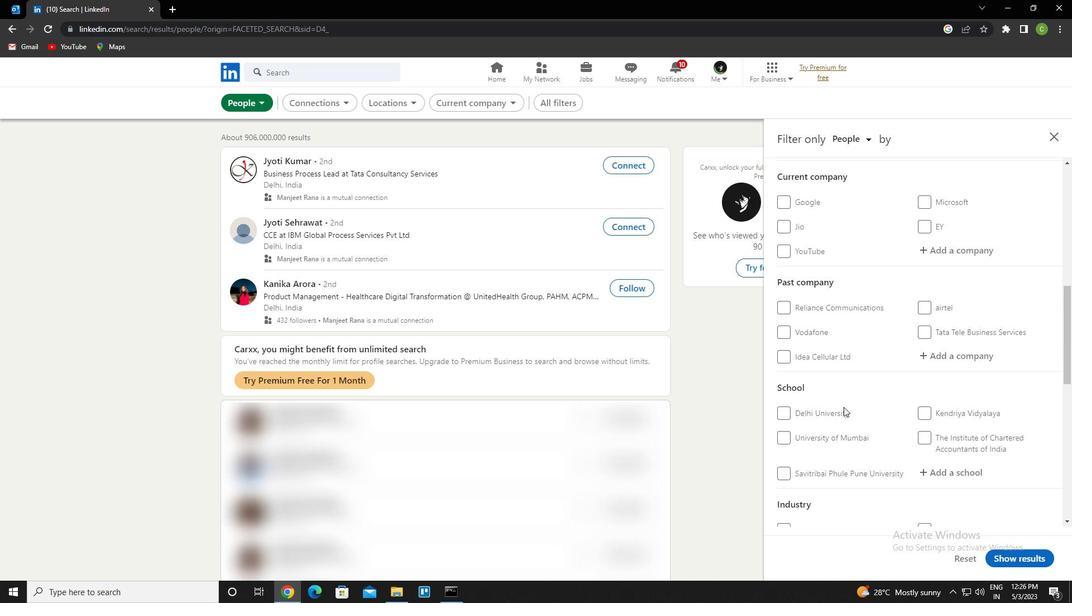
Action: Mouse scrolled (843, 407) with delta (0, 0)
Screenshot: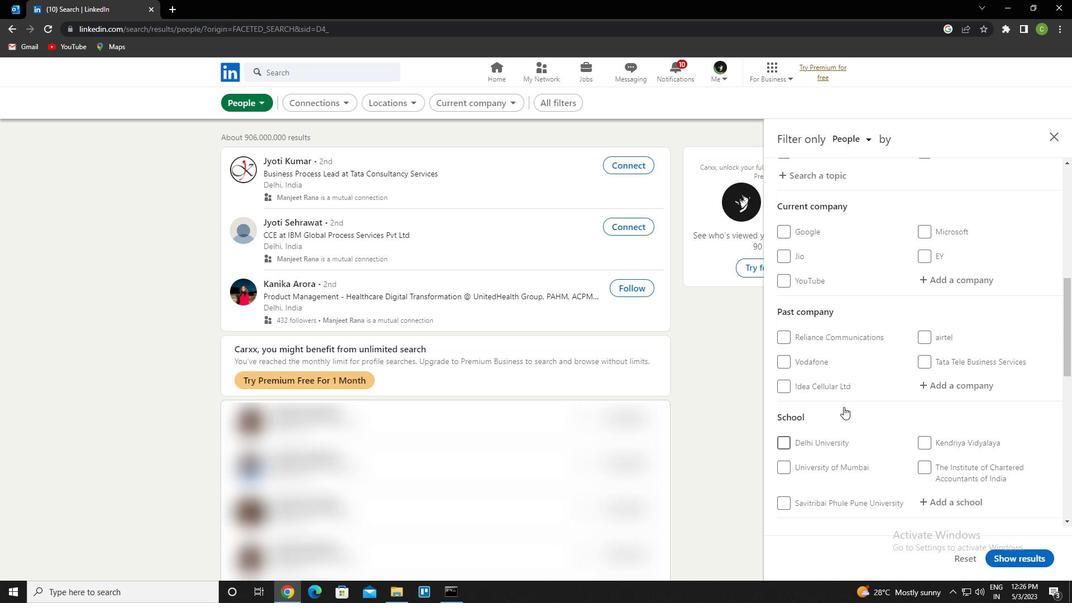 
Action: Mouse moved to (923, 370)
Screenshot: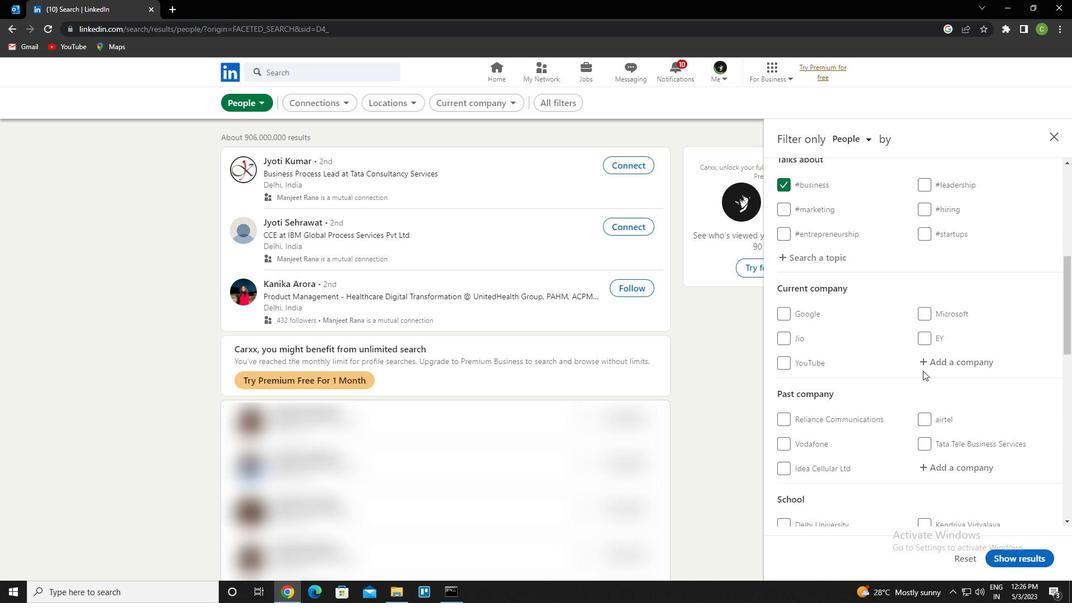 
Action: Mouse scrolled (923, 369) with delta (0, 0)
Screenshot: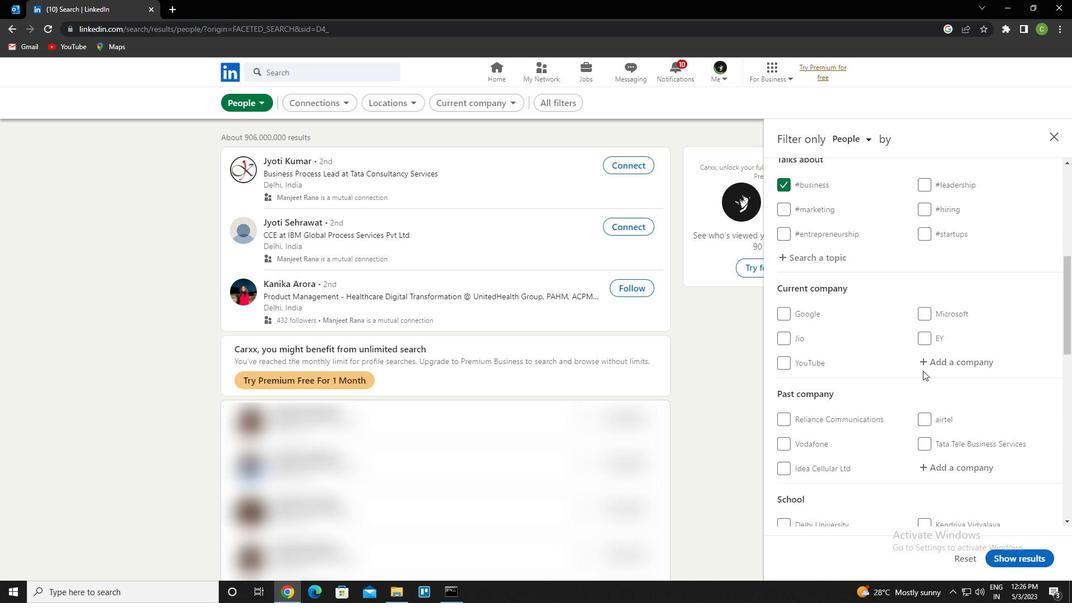 
Action: Mouse moved to (967, 306)
Screenshot: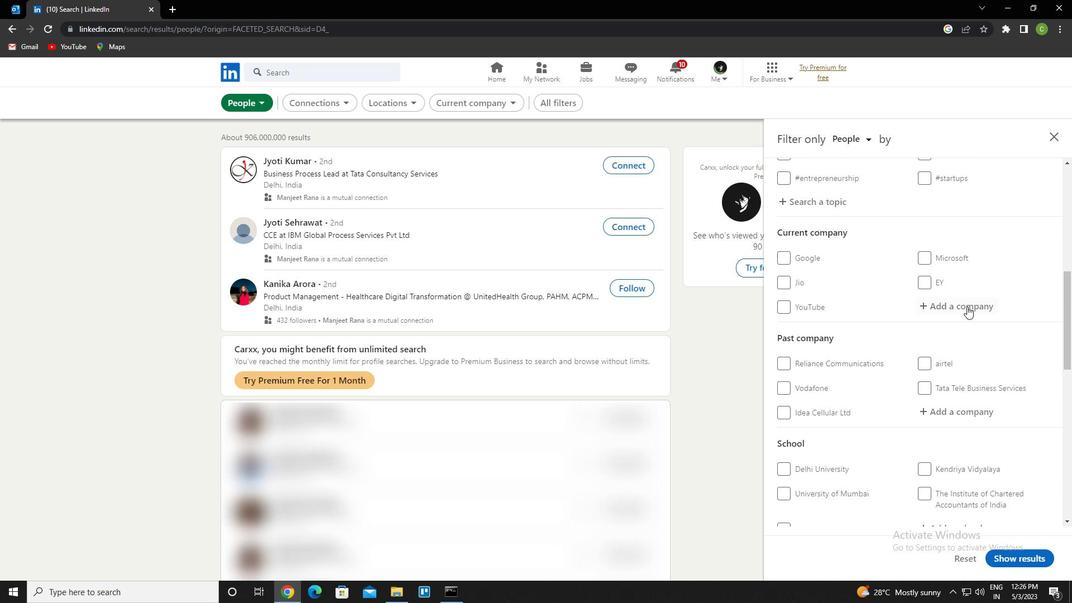 
Action: Mouse pressed left at (967, 306)
Screenshot: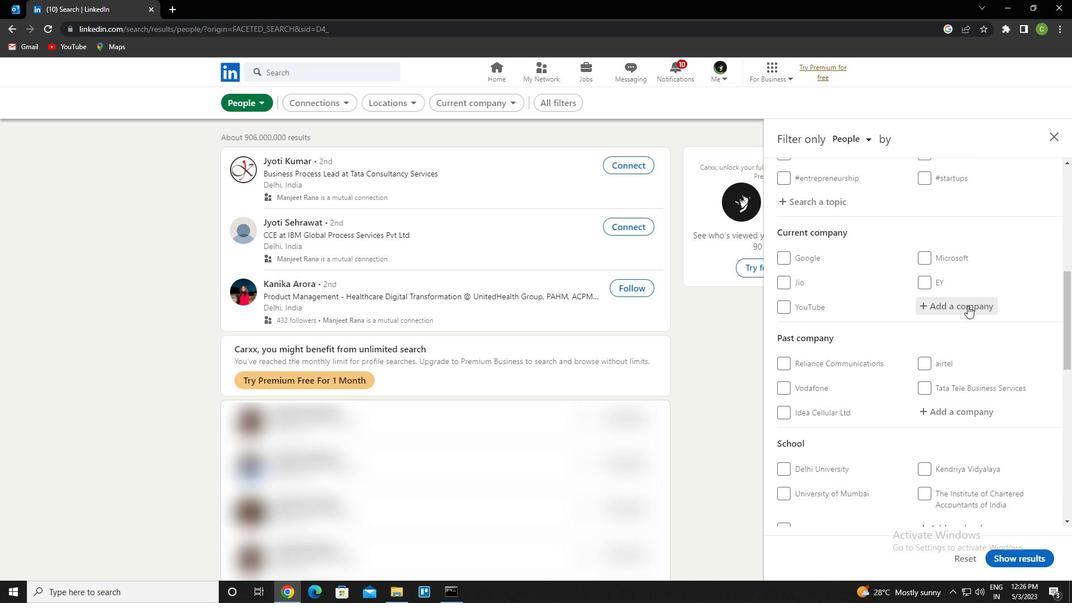 
Action: Key pressed <Key.caps_lock>a<Key.caps_lock>vaition<Key.space>jobs<Key.left><Key.left><Key.left><Key.left><Key.left><Key.left><Key.backspace><Key.backspace>ctrl+Ia<Key.down><Key.down><Key.down><Key.enter>
Screenshot: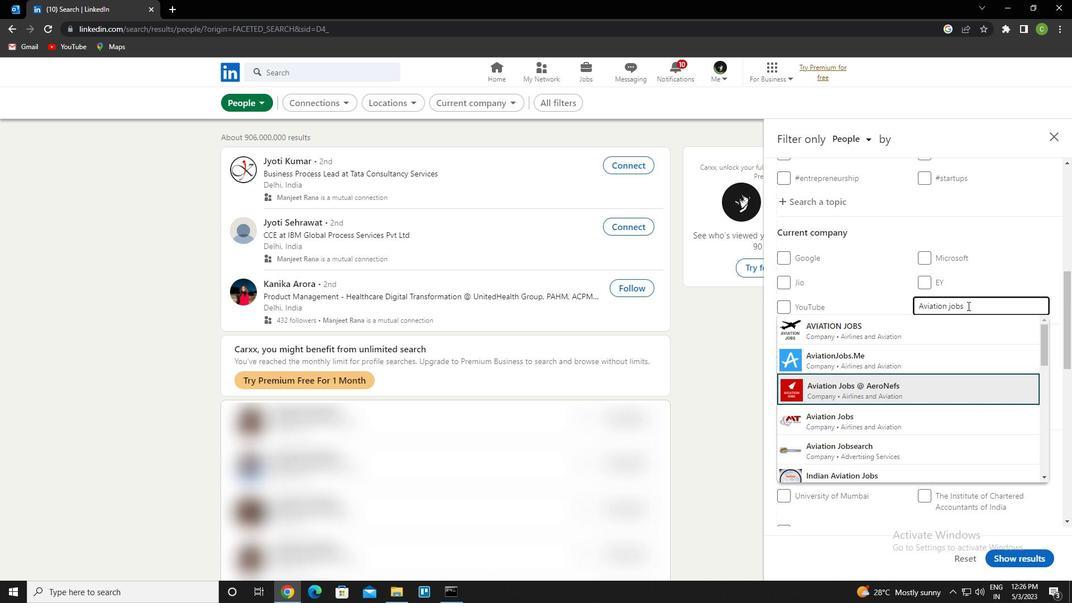 
Action: Mouse scrolled (967, 305) with delta (0, 0)
Screenshot: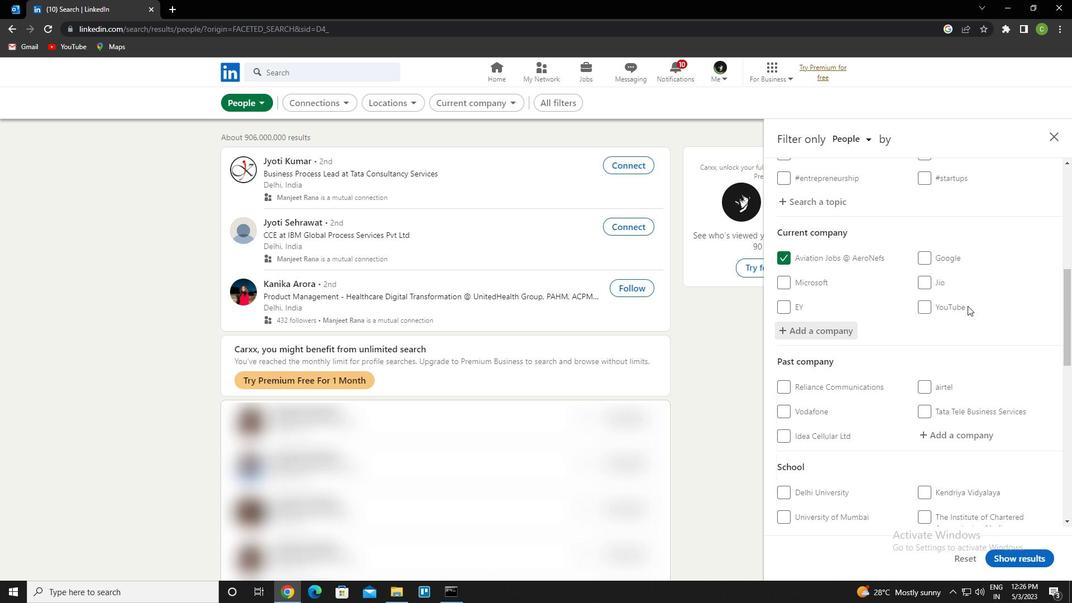 
Action: Mouse scrolled (967, 305) with delta (0, 0)
Screenshot: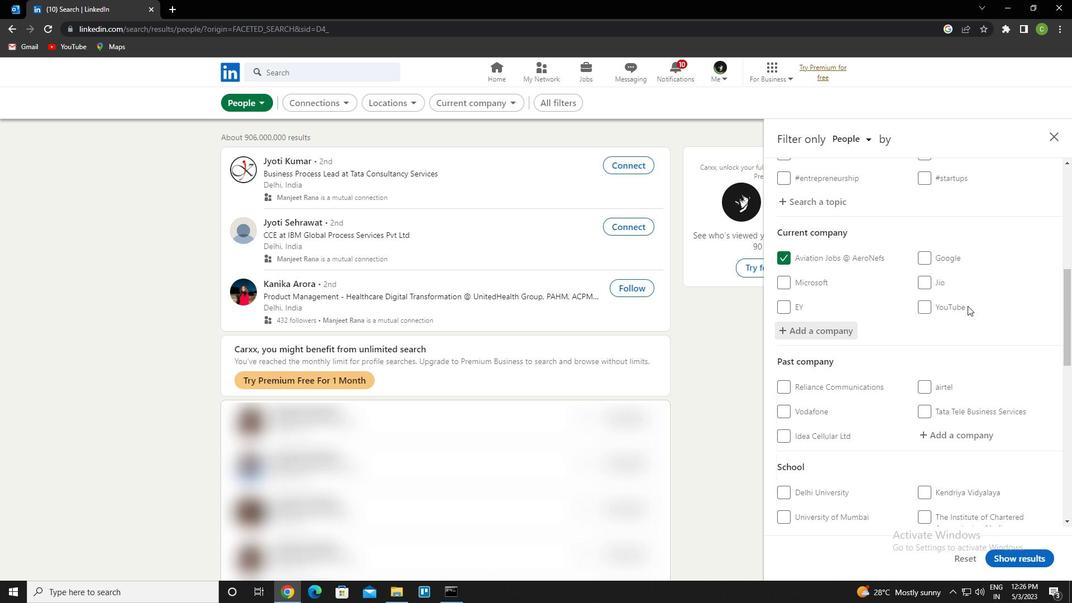 
Action: Mouse scrolled (967, 305) with delta (0, 0)
Screenshot: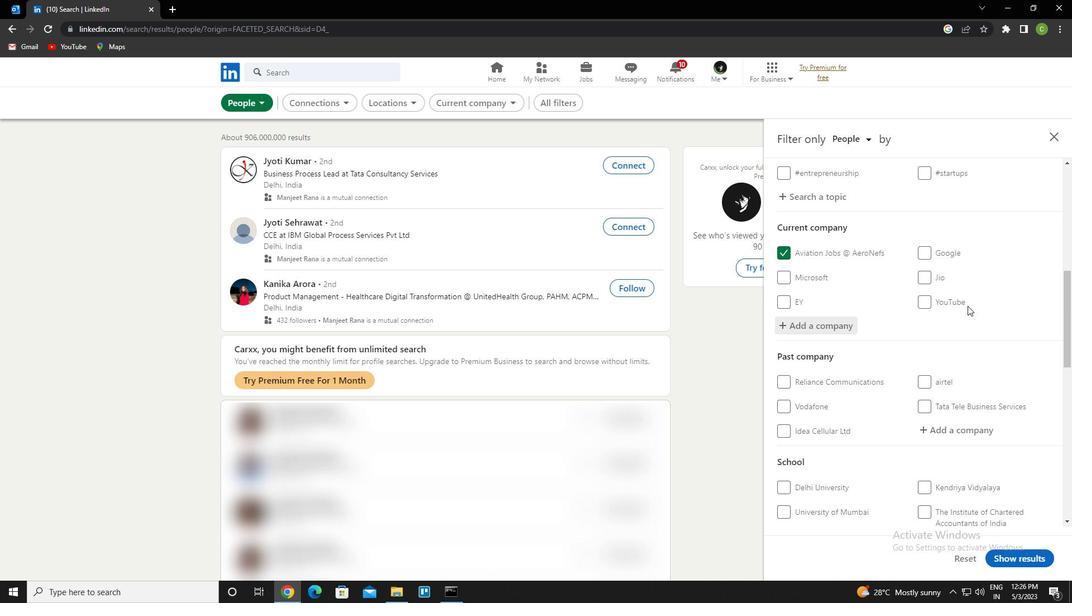 
Action: Mouse moved to (943, 381)
Screenshot: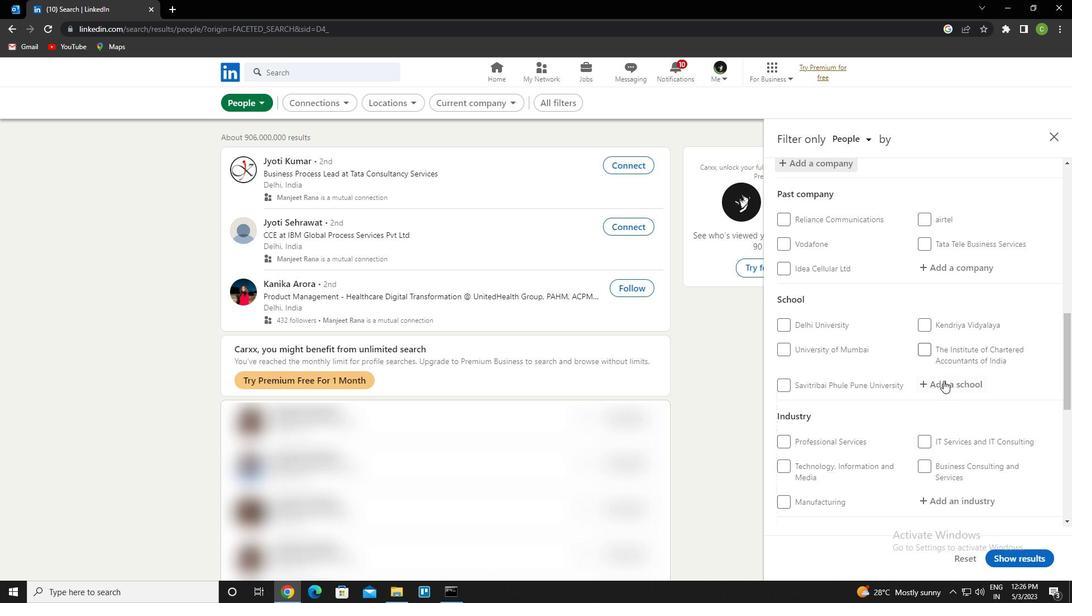 
Action: Mouse pressed left at (943, 381)
Screenshot: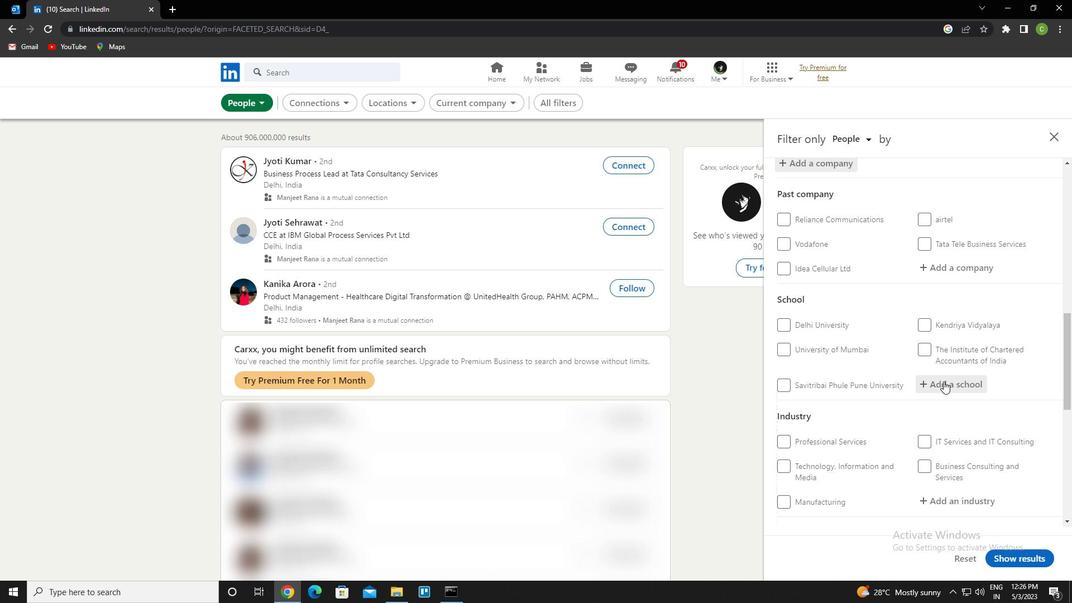 
Action: Key pressed <Key.caps_lock>cmr<Key.space>i<Key.caps_lock>nstitute<Key.down><Key.enter>
Screenshot: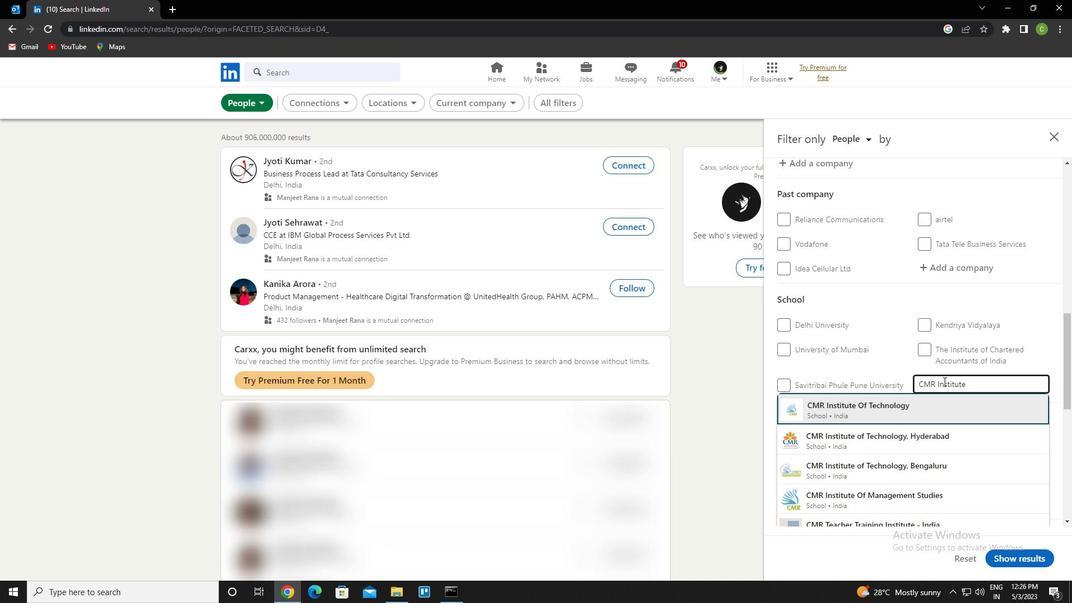 
Action: Mouse scrolled (943, 380) with delta (0, 0)
Screenshot: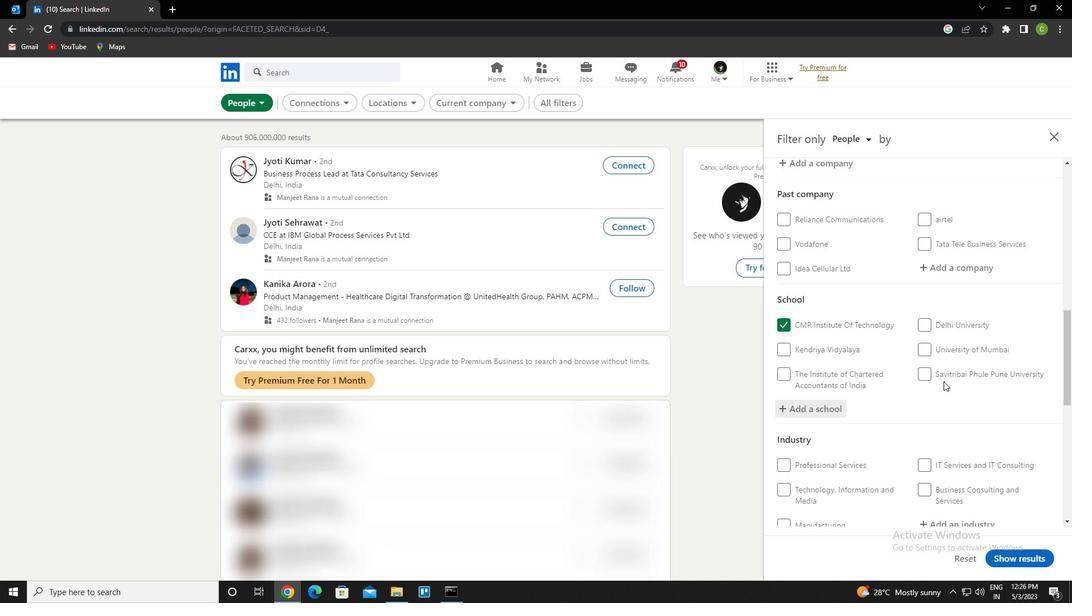 
Action: Mouse scrolled (943, 380) with delta (0, 0)
Screenshot: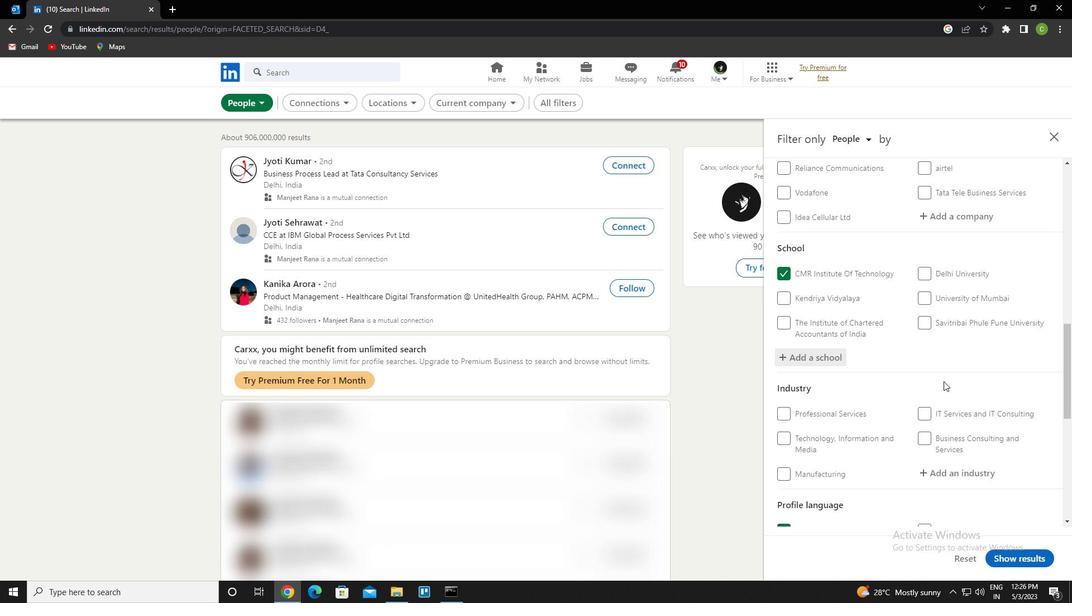 
Action: Mouse moved to (912, 392)
Screenshot: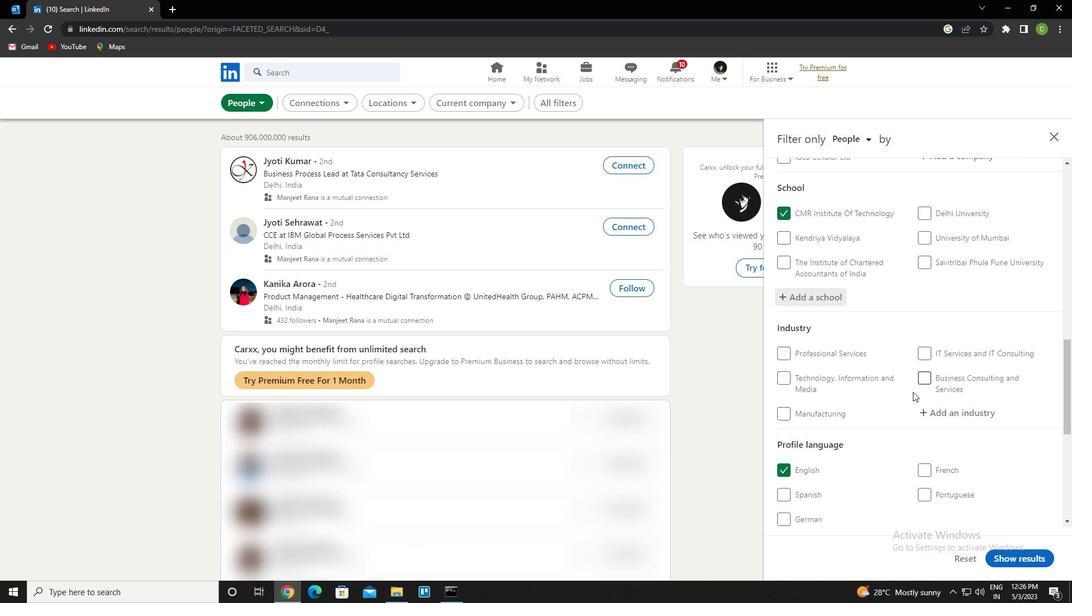 
Action: Mouse scrolled (912, 391) with delta (0, 0)
Screenshot: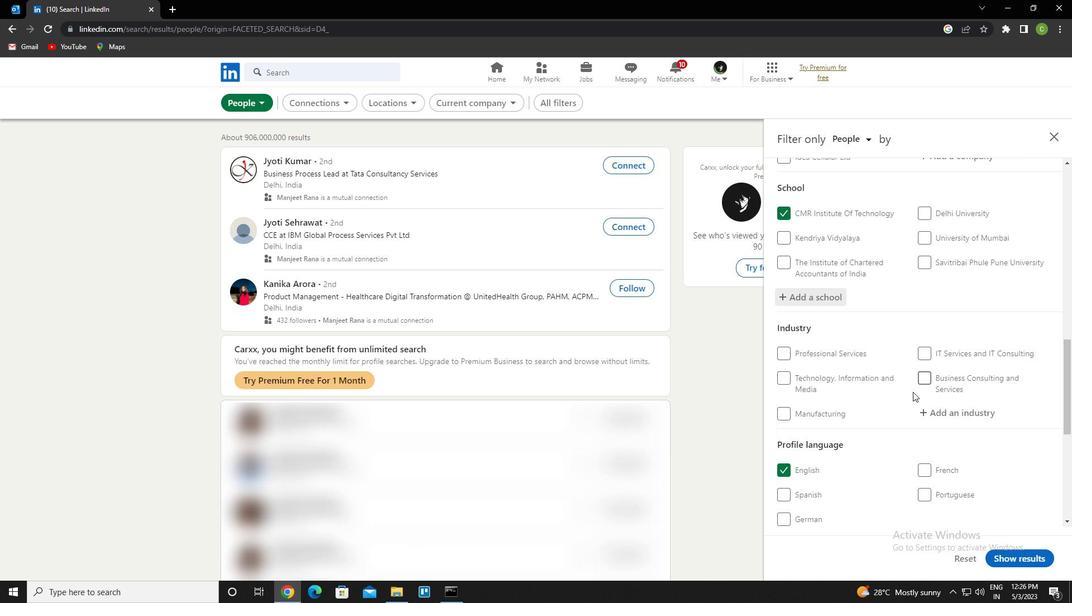 
Action: Mouse moved to (942, 357)
Screenshot: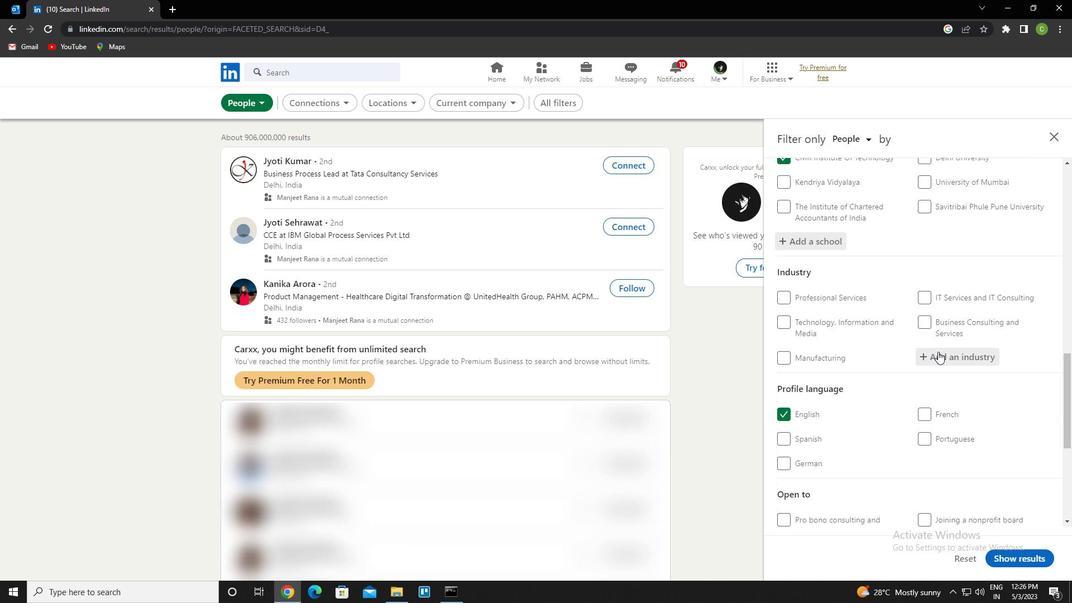 
Action: Mouse pressed left at (942, 357)
Screenshot: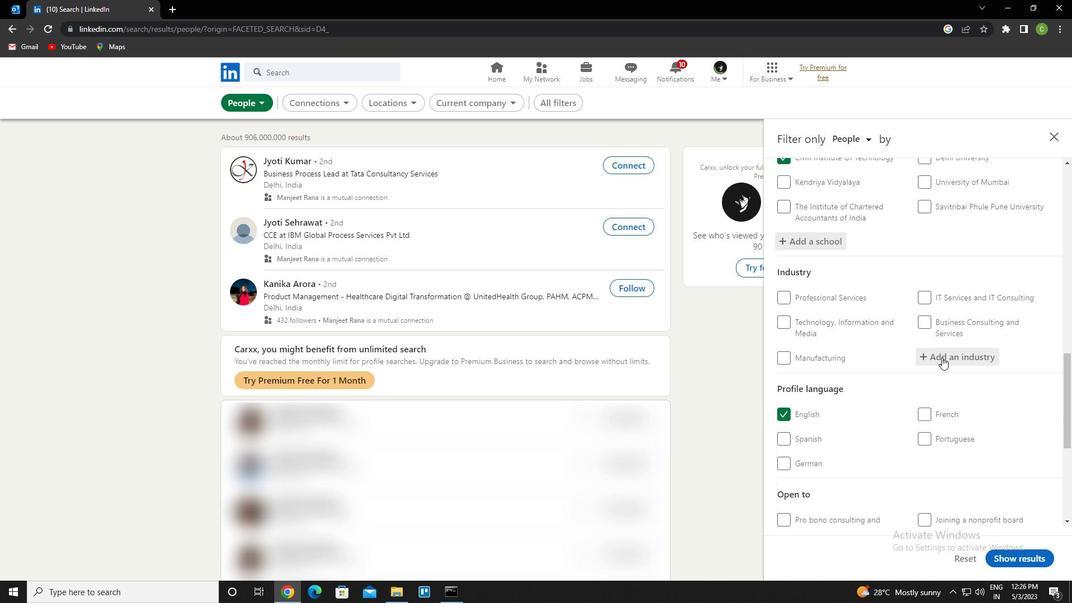 
Action: Key pressed <Key.caps_lock>w<Key.caps_lock>aste<Key.space>collection<Key.down><Key.enter>
Screenshot: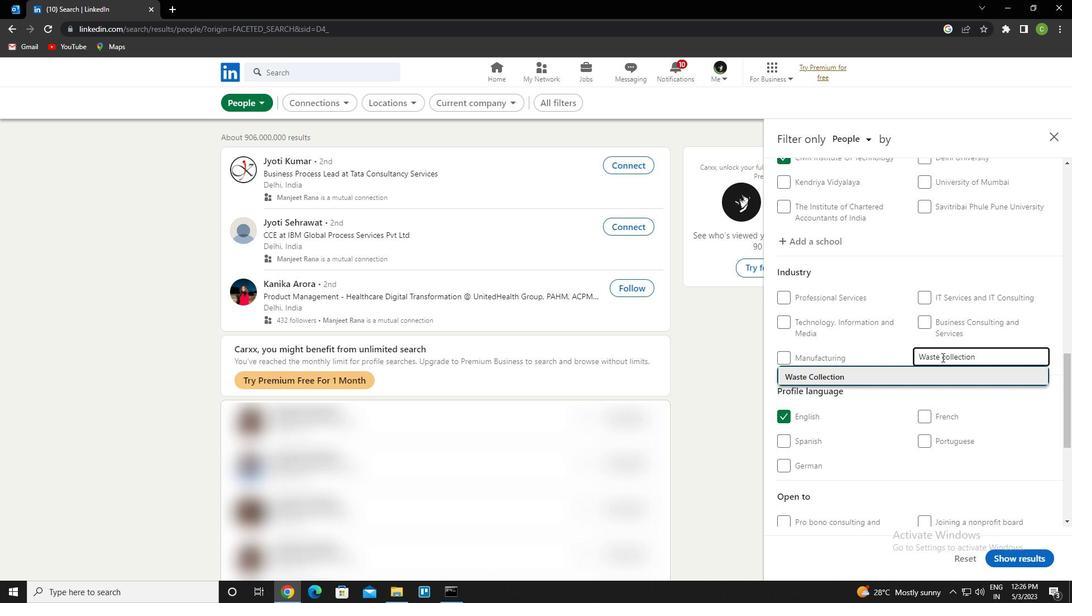 
Action: Mouse scrolled (942, 356) with delta (0, 0)
Screenshot: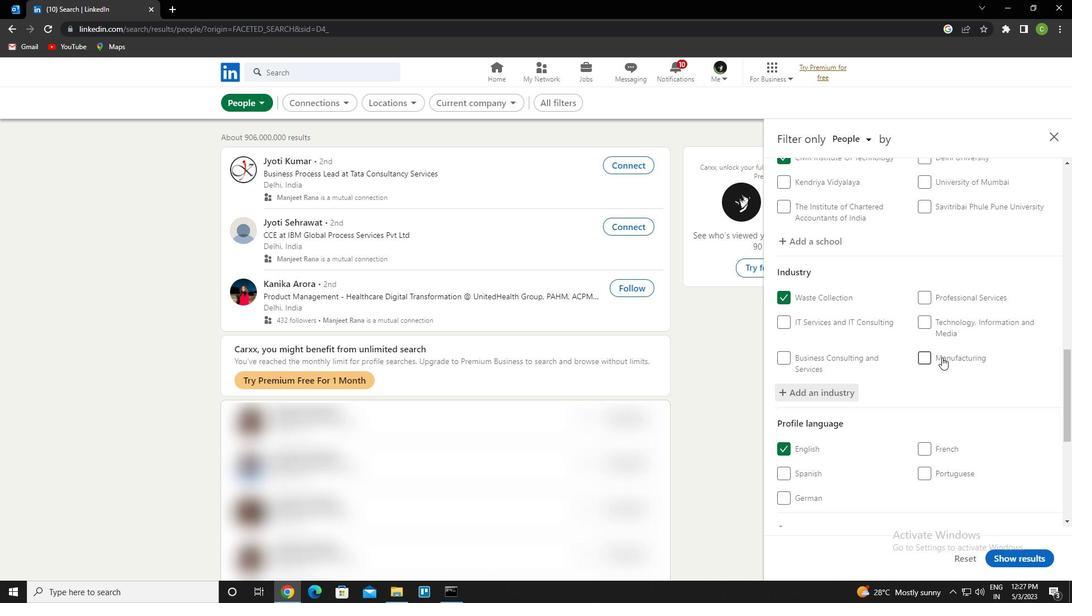 
Action: Mouse scrolled (942, 356) with delta (0, 0)
Screenshot: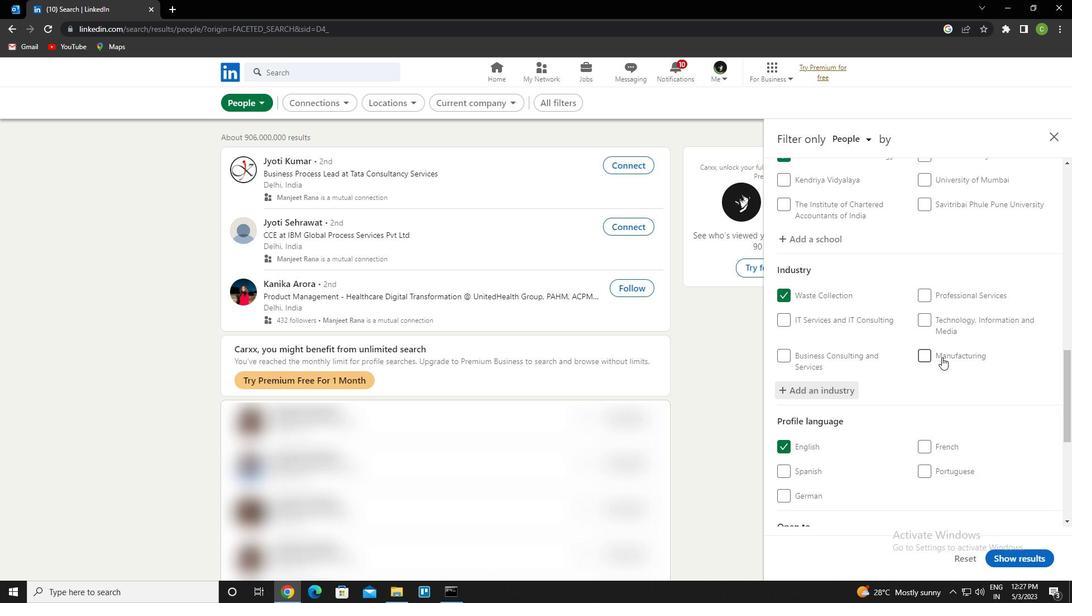 
Action: Mouse scrolled (942, 356) with delta (0, 0)
Screenshot: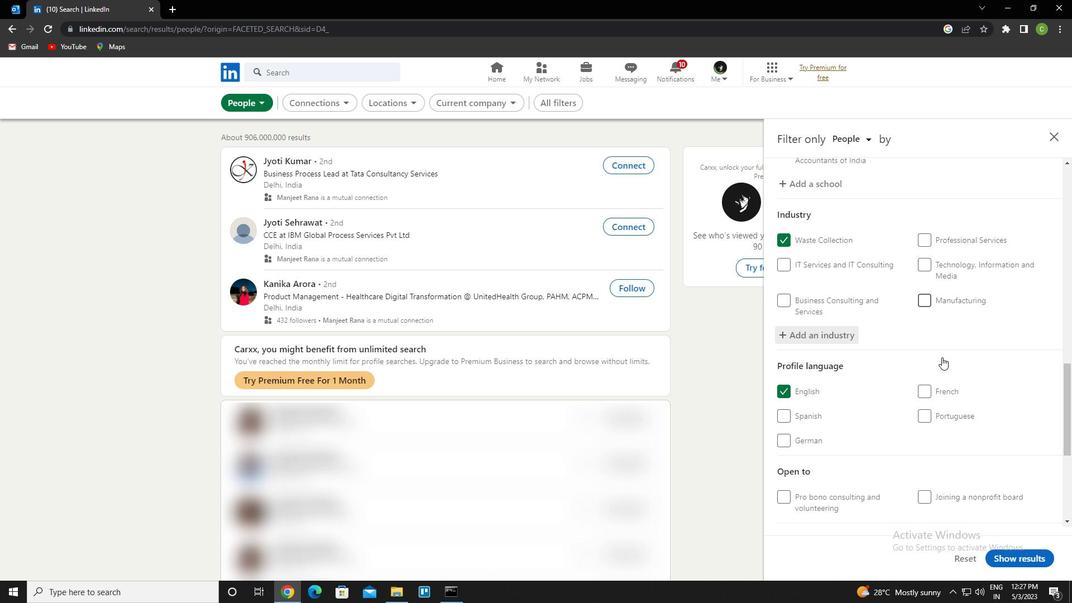 
Action: Mouse scrolled (942, 356) with delta (0, 0)
Screenshot: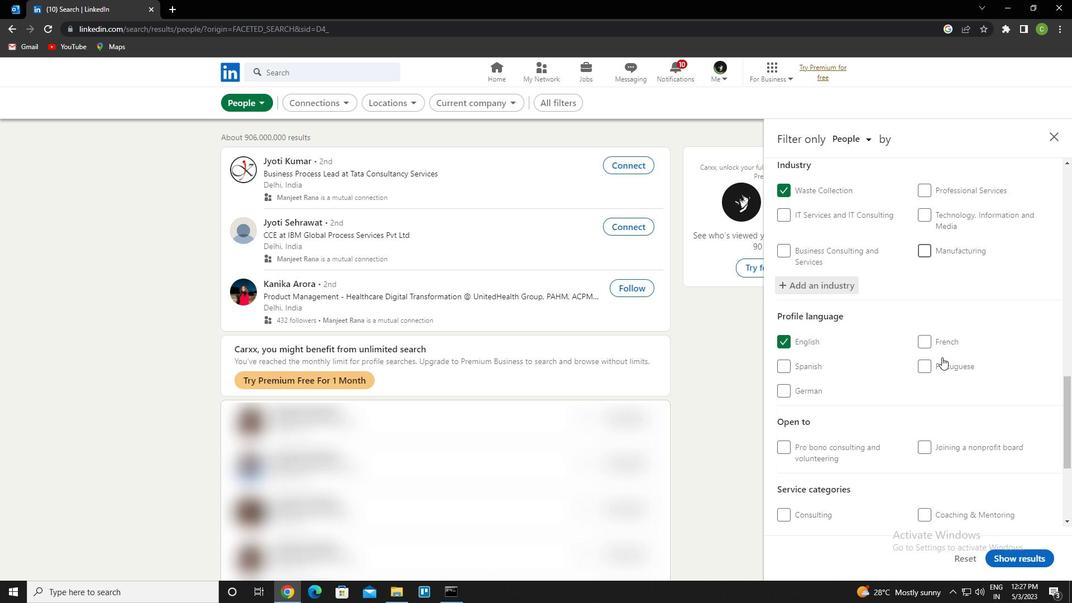
Action: Mouse scrolled (942, 356) with delta (0, 0)
Screenshot: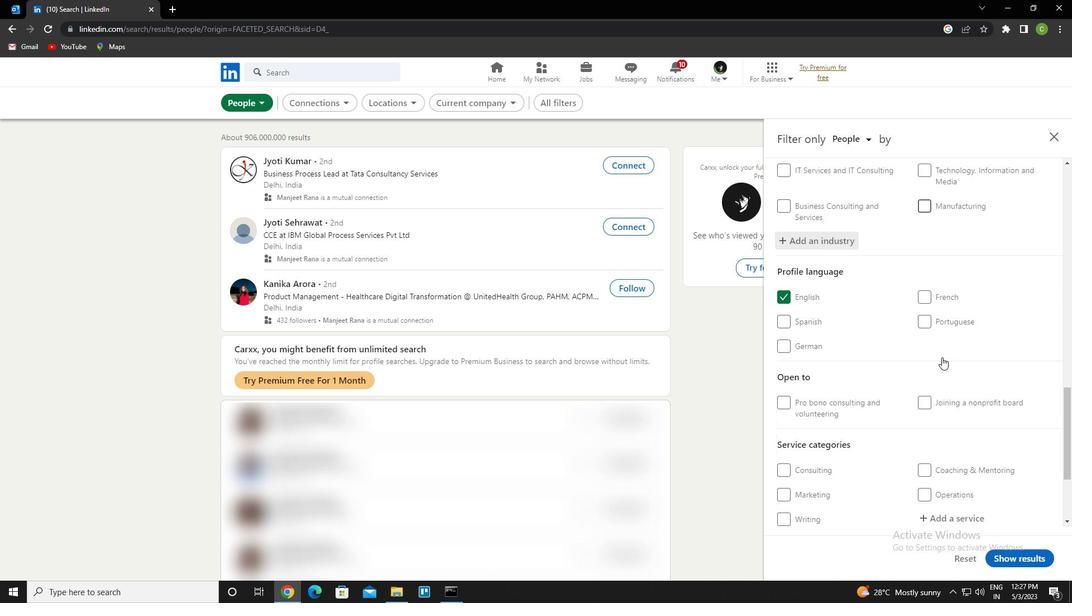 
Action: Mouse scrolled (942, 356) with delta (0, 0)
Screenshot: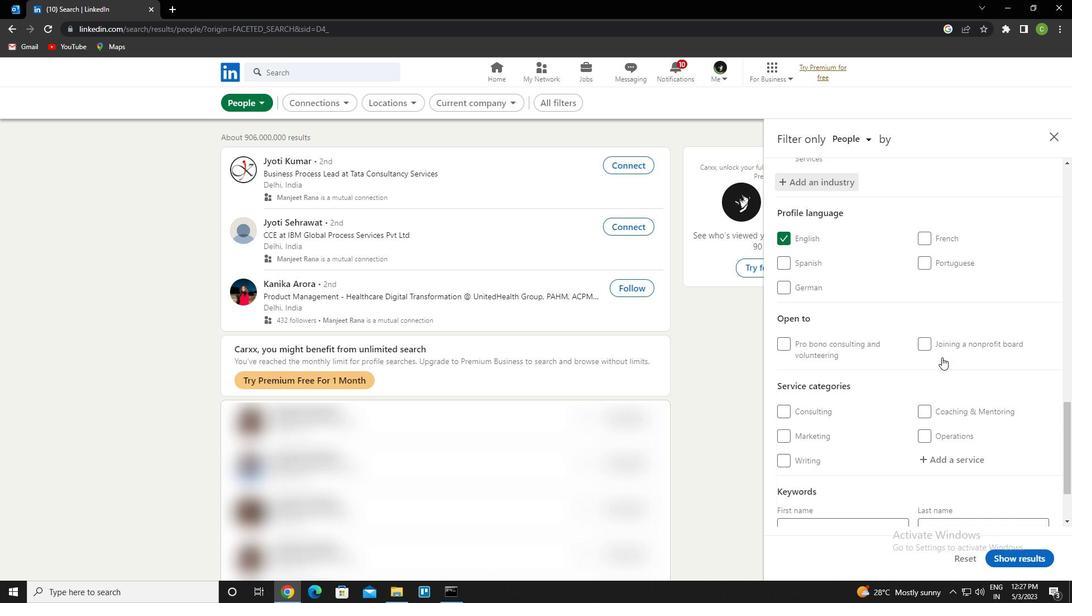 
Action: Mouse moved to (948, 376)
Screenshot: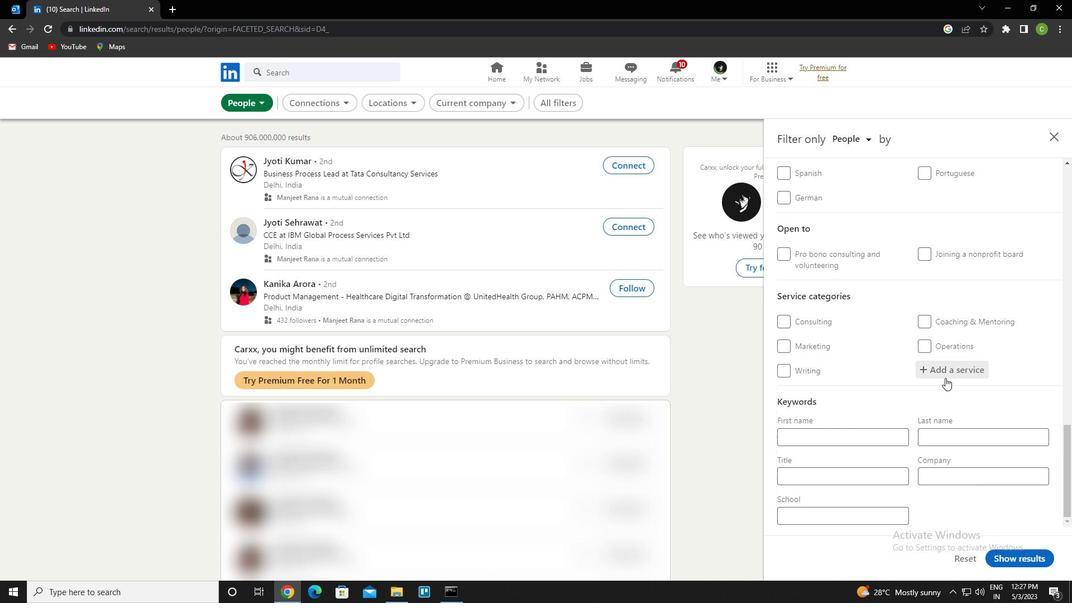 
Action: Mouse pressed left at (948, 376)
Screenshot: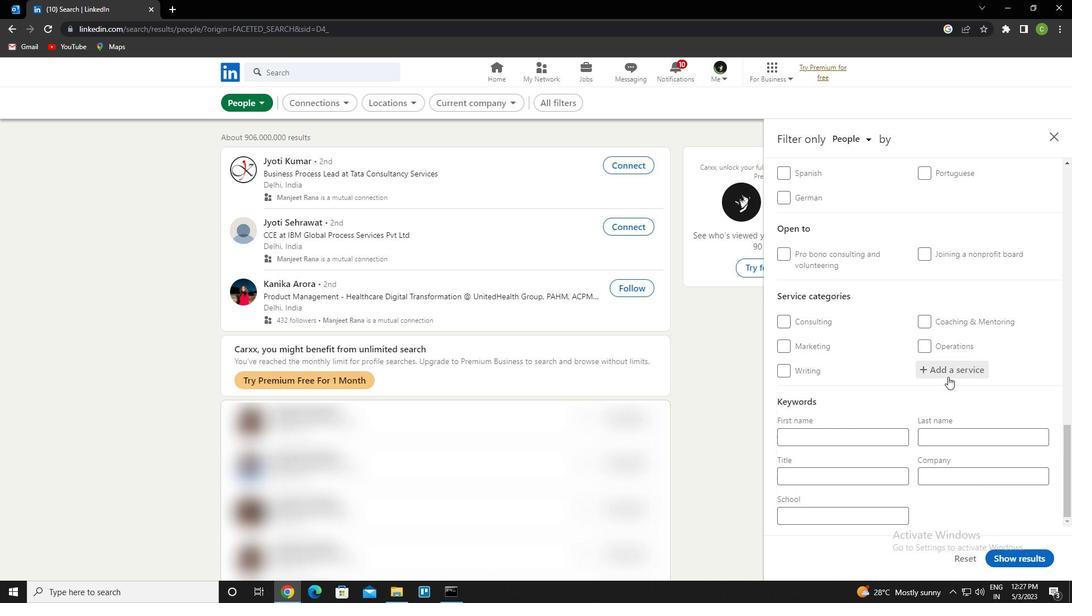 
Action: Key pressed <Key.caps_lock>t<Key.caps_lock>elecommunications<Key.down><Key.enter>
Screenshot: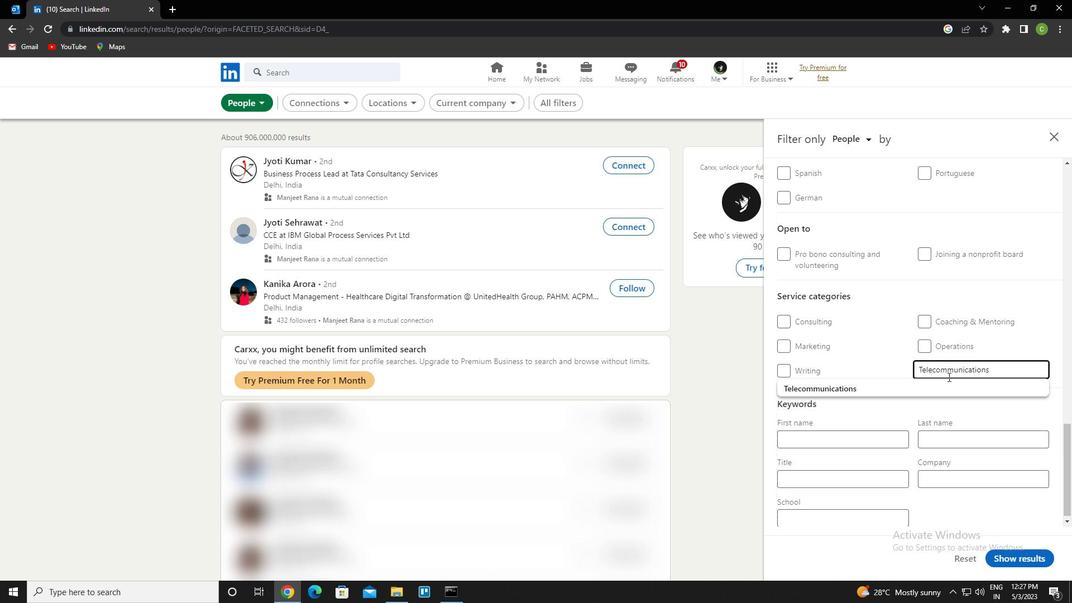 
Action: Mouse scrolled (948, 376) with delta (0, 0)
Screenshot: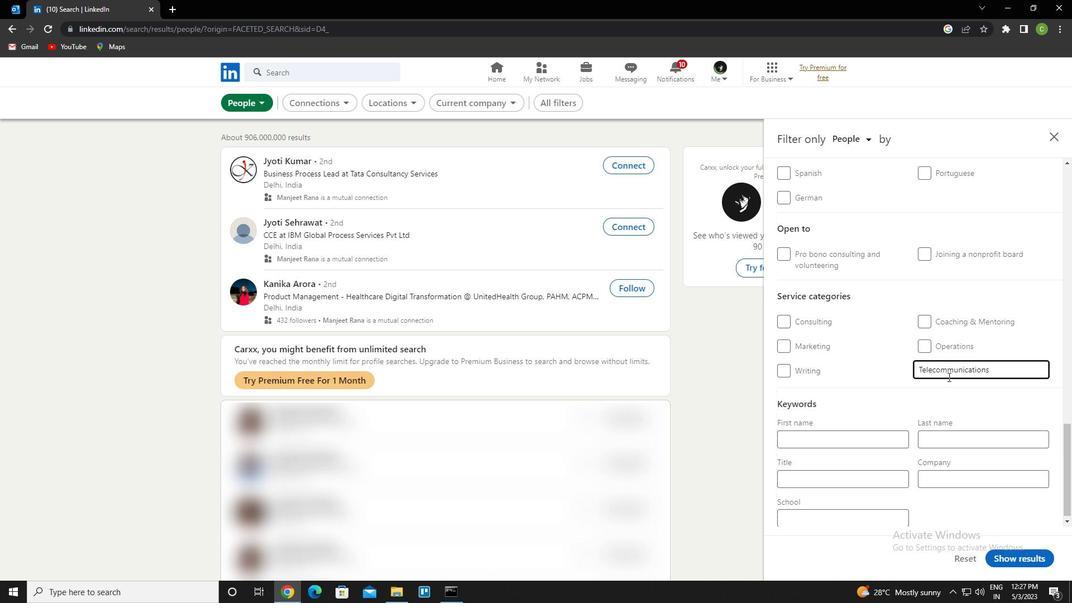 
Action: Mouse scrolled (948, 376) with delta (0, 0)
Screenshot: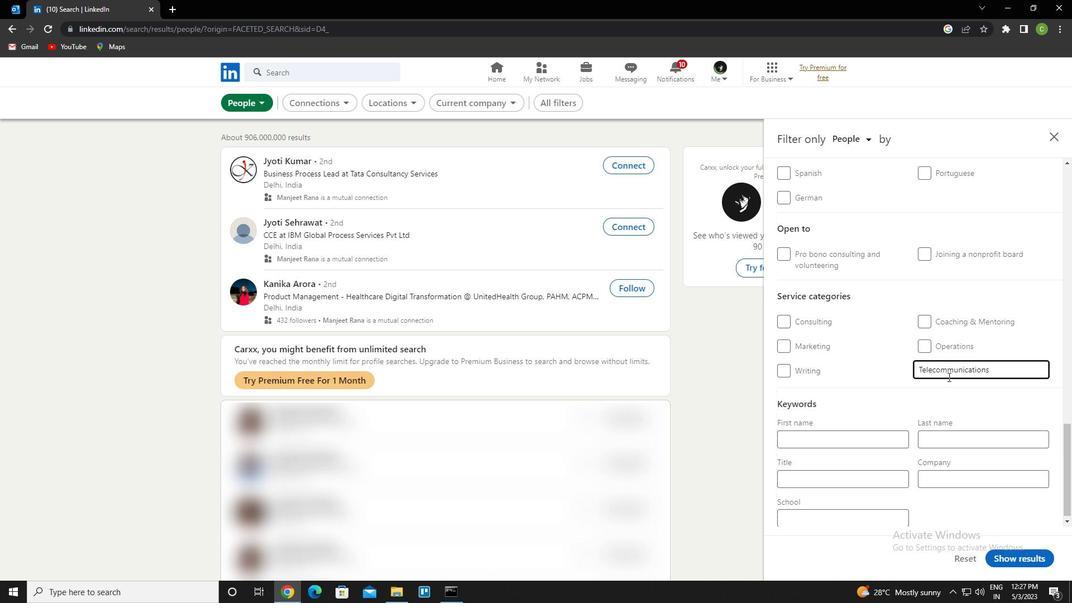 
Action: Mouse scrolled (948, 376) with delta (0, 0)
Screenshot: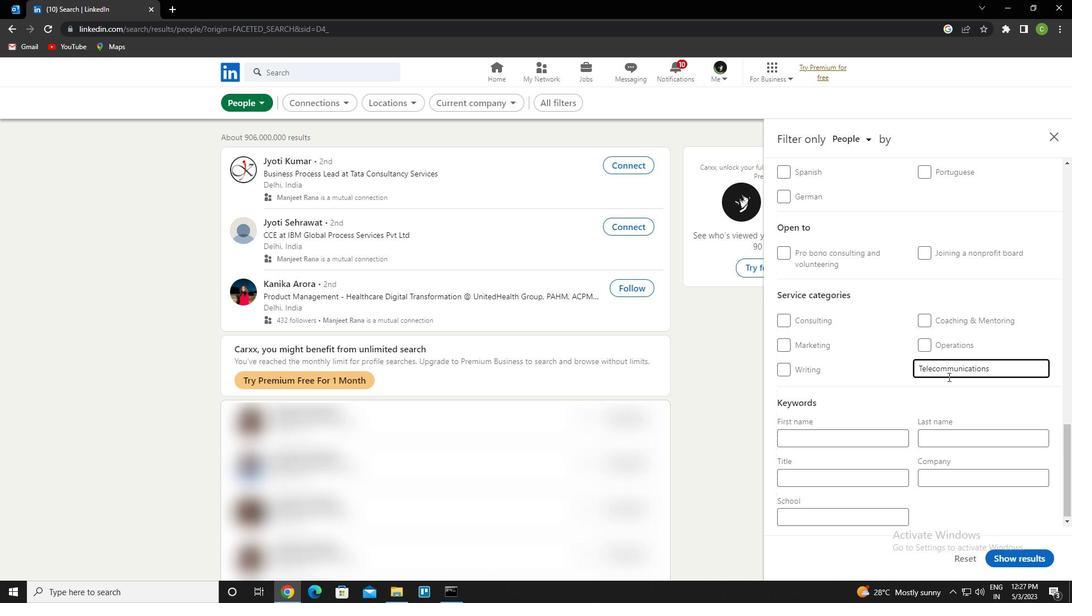 
Action: Mouse scrolled (948, 376) with delta (0, 0)
Screenshot: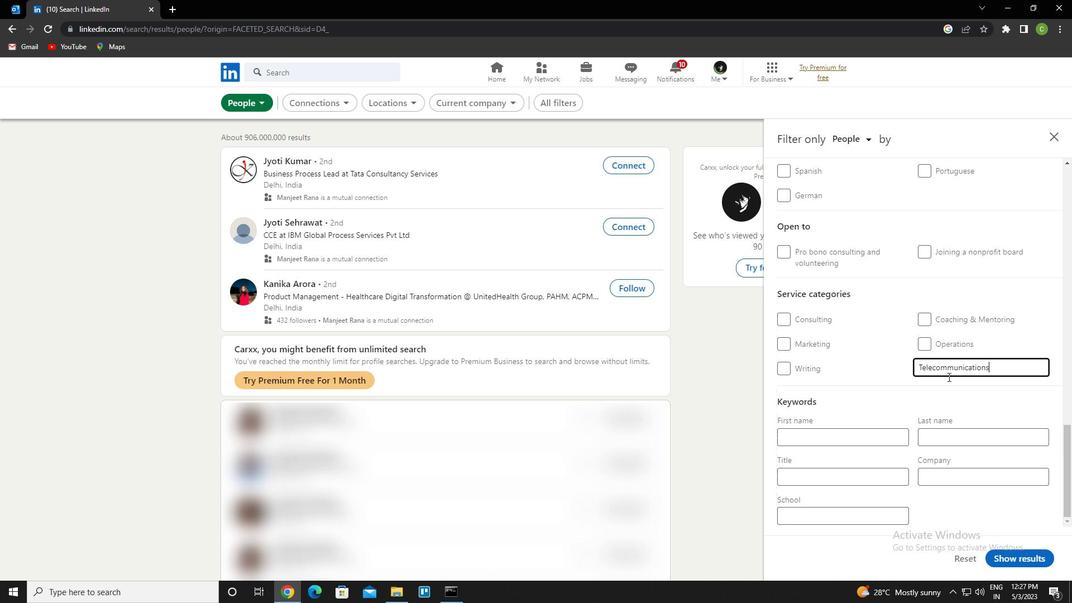 
Action: Mouse scrolled (948, 376) with delta (0, 0)
Screenshot: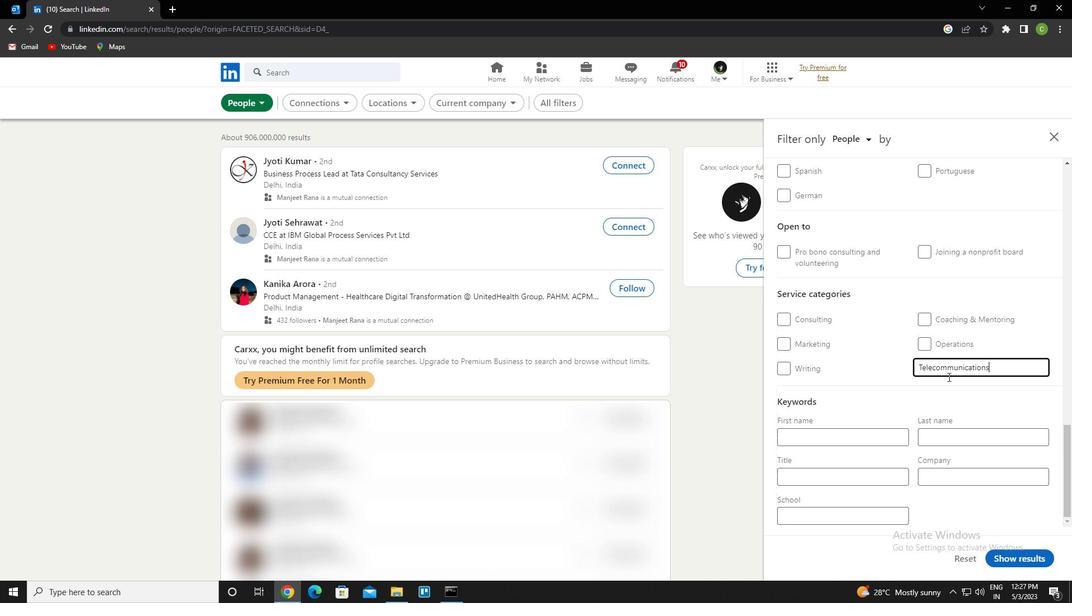 
Action: Mouse moved to (1000, 375)
Screenshot: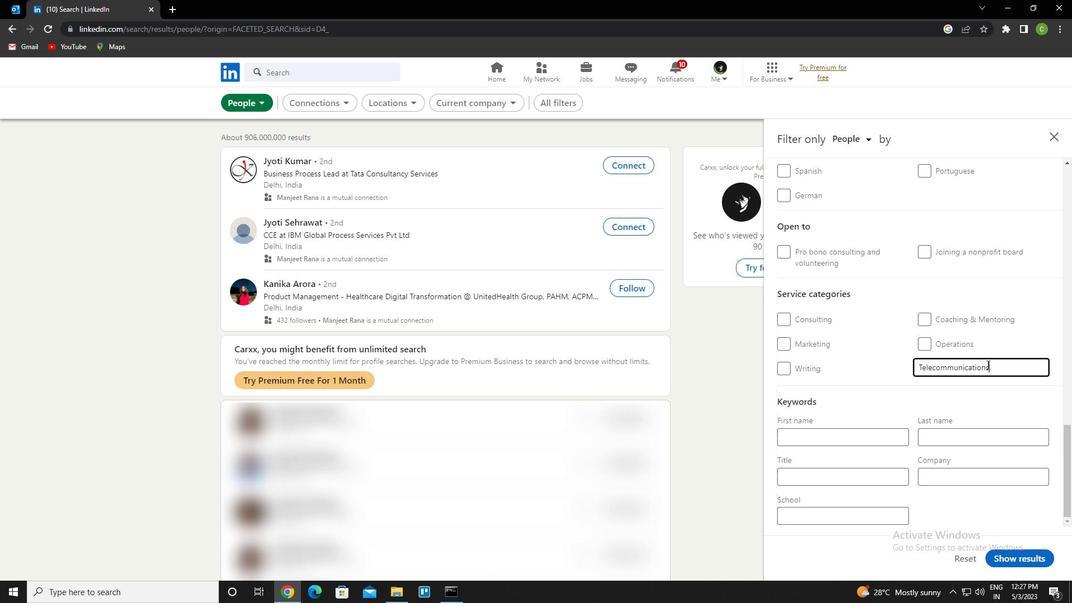 
Action: Mouse pressed left at (1000, 375)
Screenshot: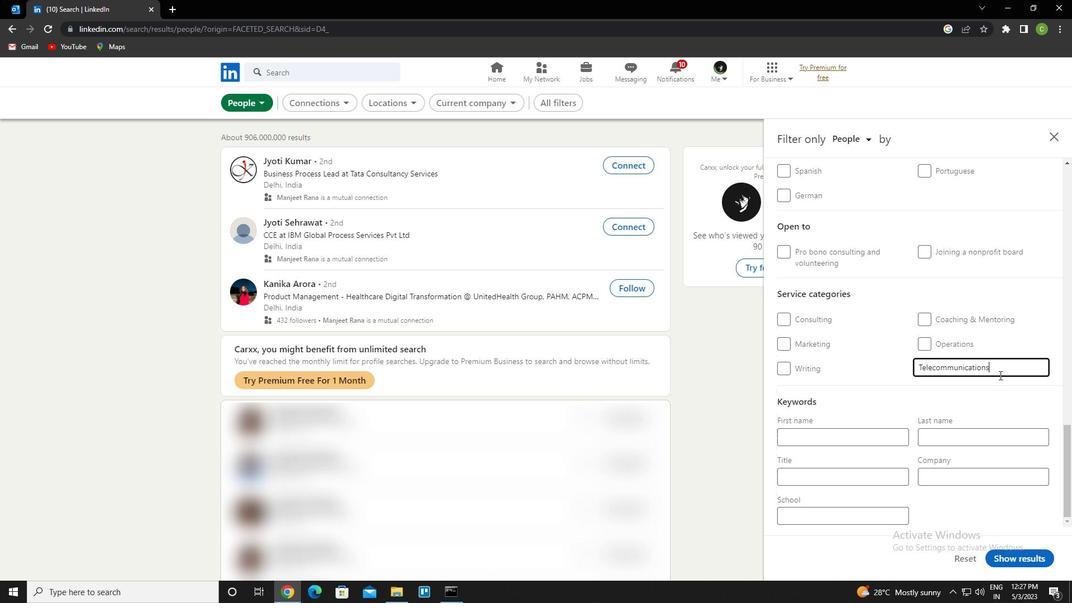 
Action: Mouse moved to (963, 390)
Screenshot: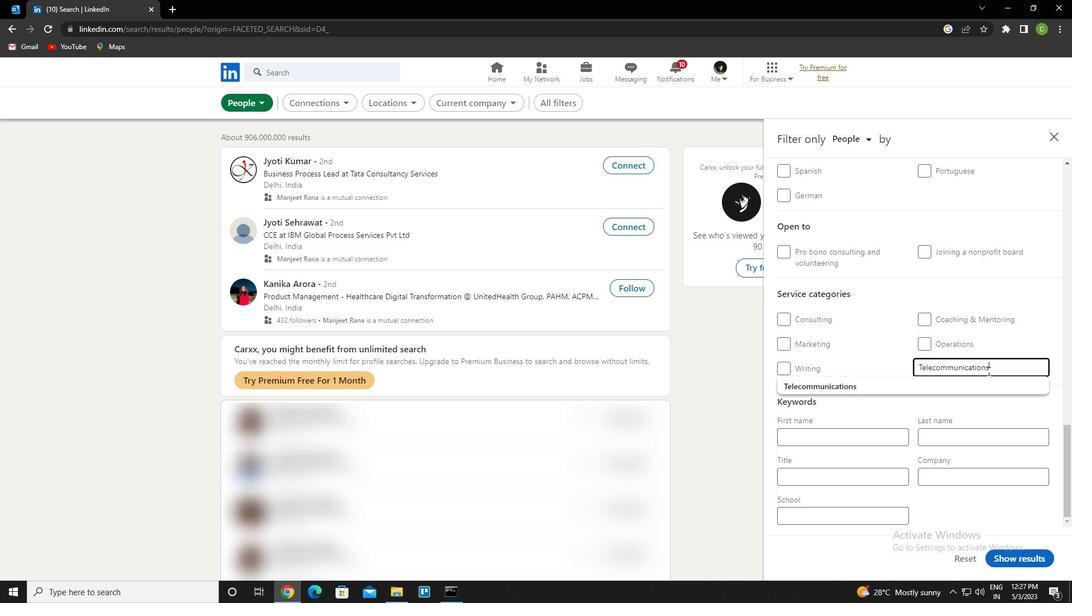 
Action: Mouse pressed left at (963, 390)
Screenshot: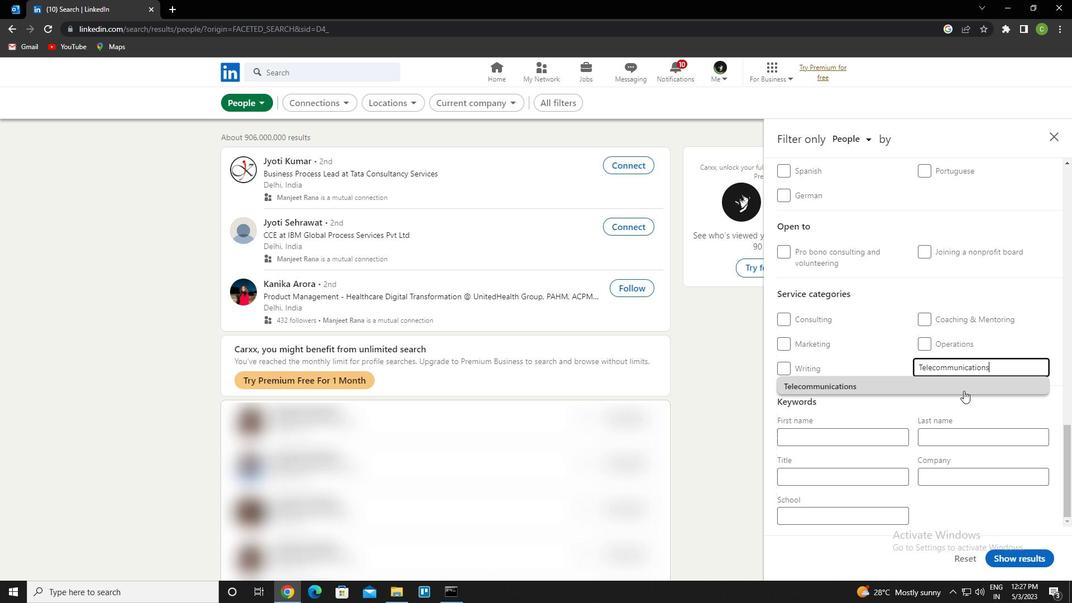 
Action: Mouse moved to (944, 382)
Screenshot: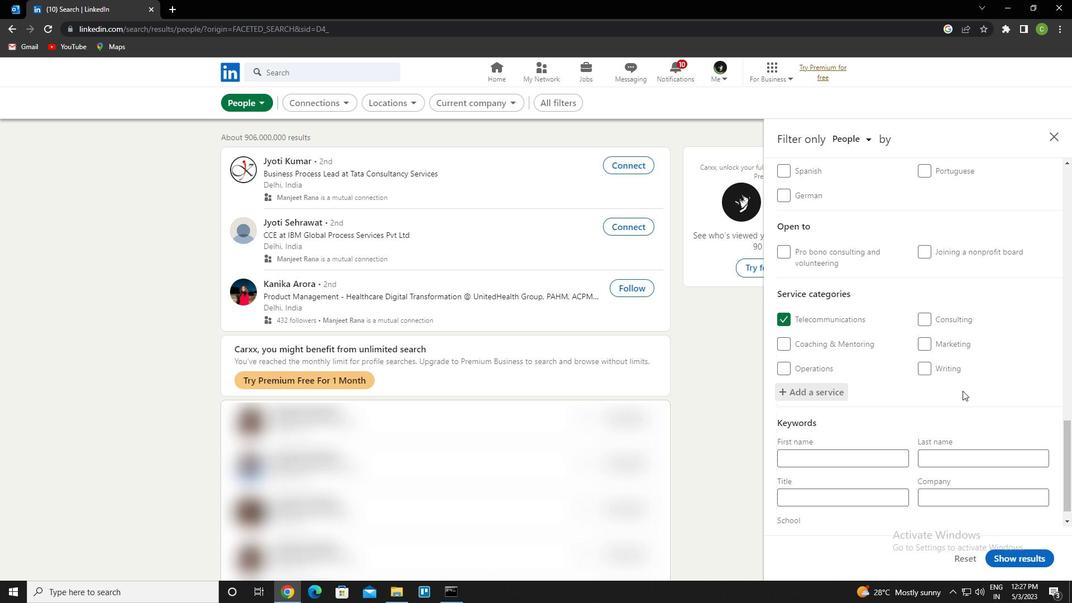 
Action: Mouse scrolled (944, 381) with delta (0, 0)
Screenshot: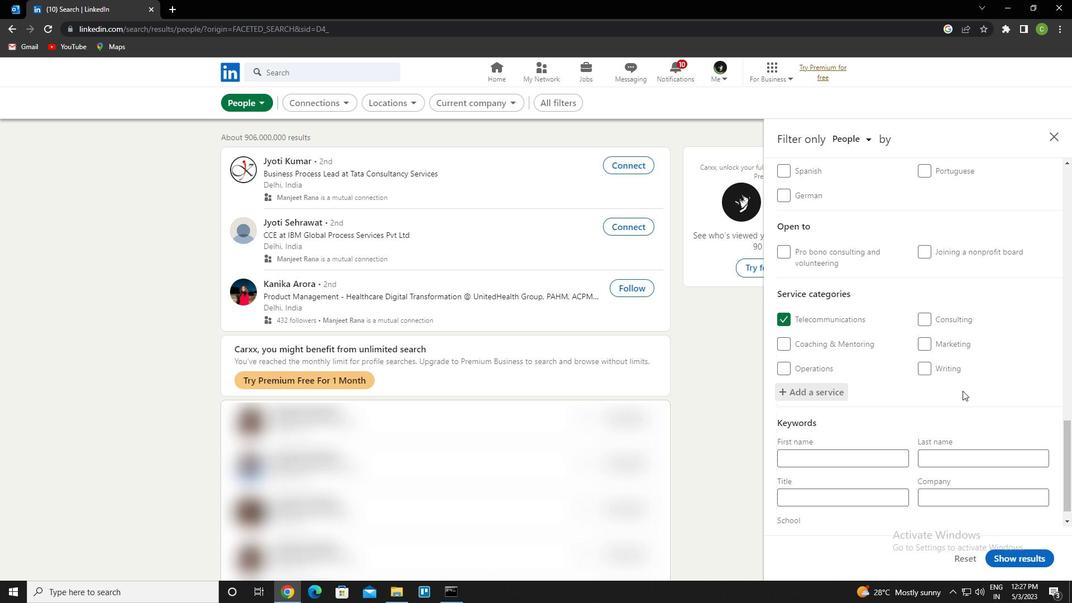 
Action: Mouse moved to (939, 380)
Screenshot: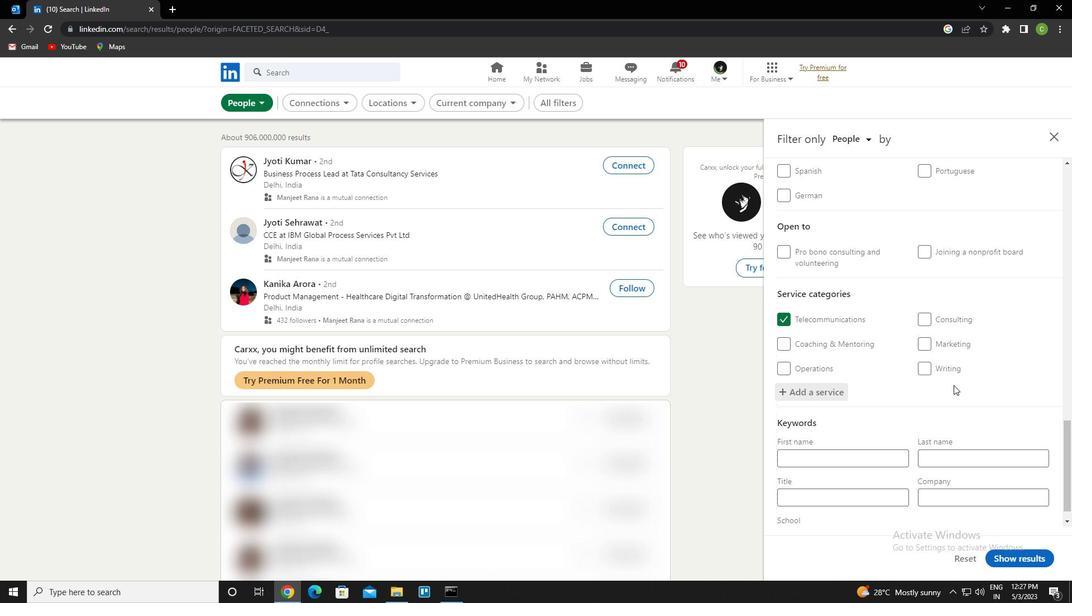 
Action: Mouse scrolled (939, 380) with delta (0, 0)
Screenshot: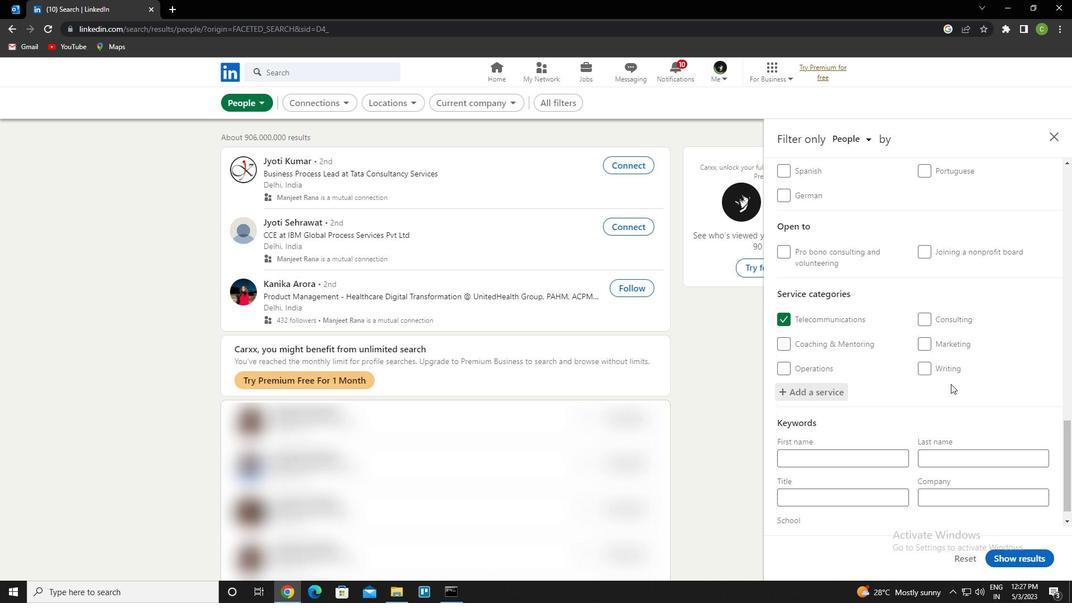 
Action: Mouse moved to (937, 380)
Screenshot: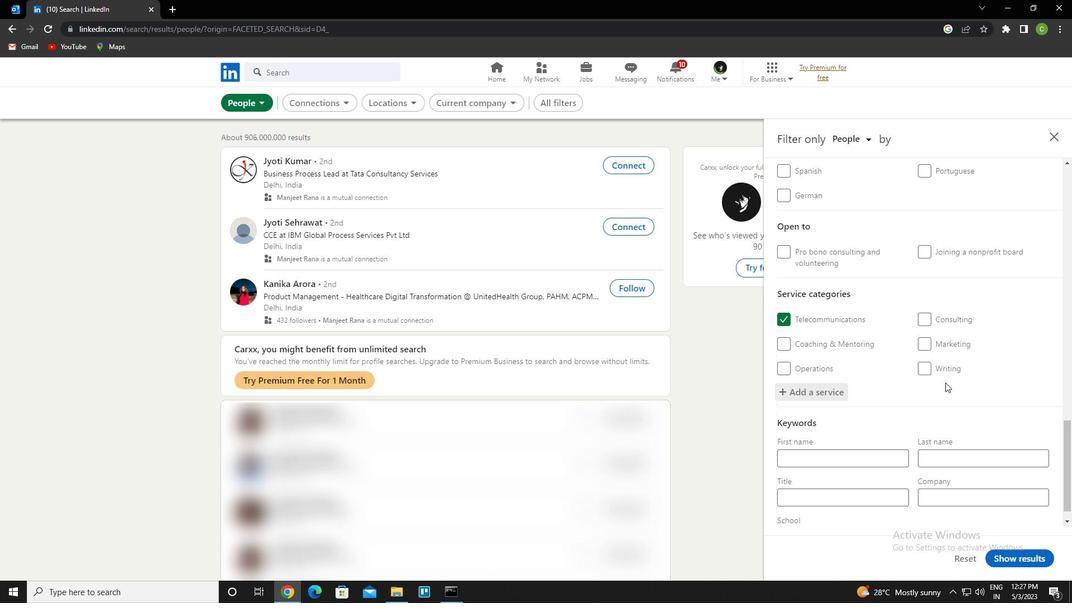 
Action: Mouse scrolled (937, 380) with delta (0, 0)
Screenshot: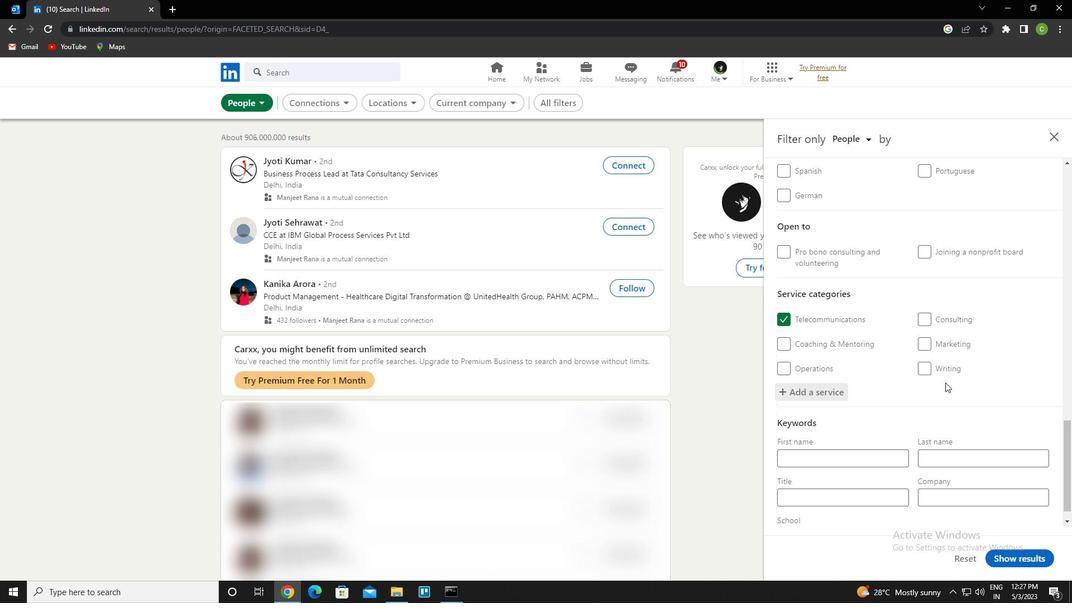 
Action: Mouse moved to (935, 380)
Screenshot: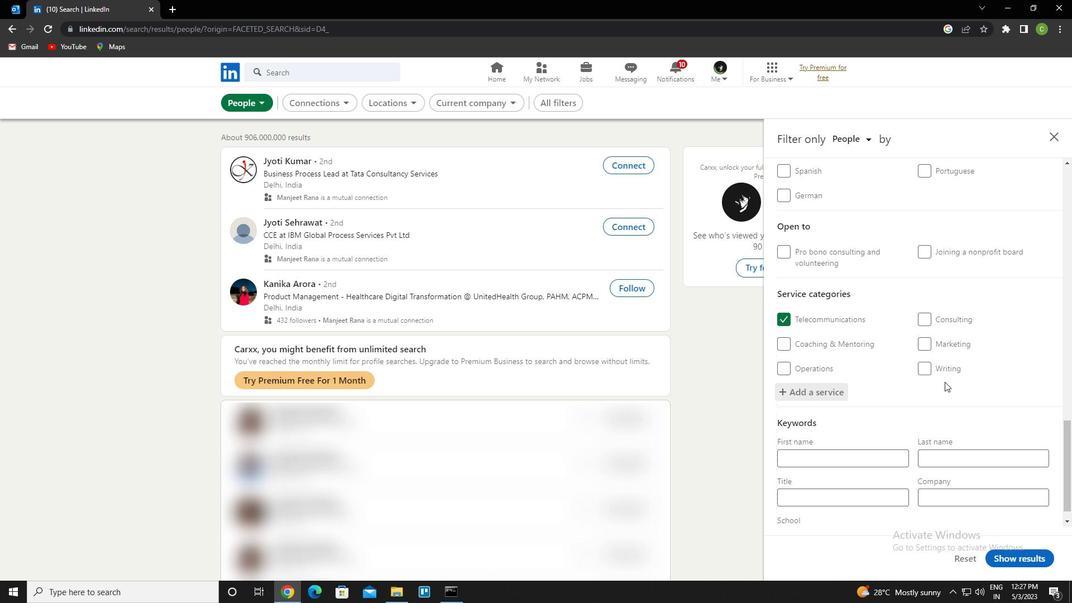 
Action: Mouse scrolled (935, 380) with delta (0, 0)
Screenshot: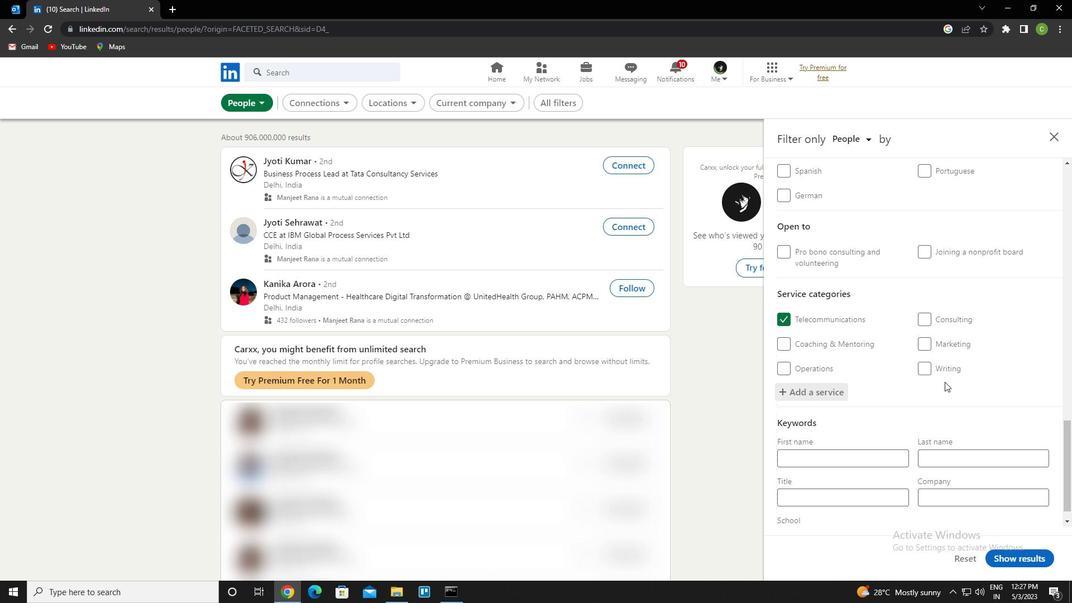 
Action: Mouse moved to (890, 474)
Screenshot: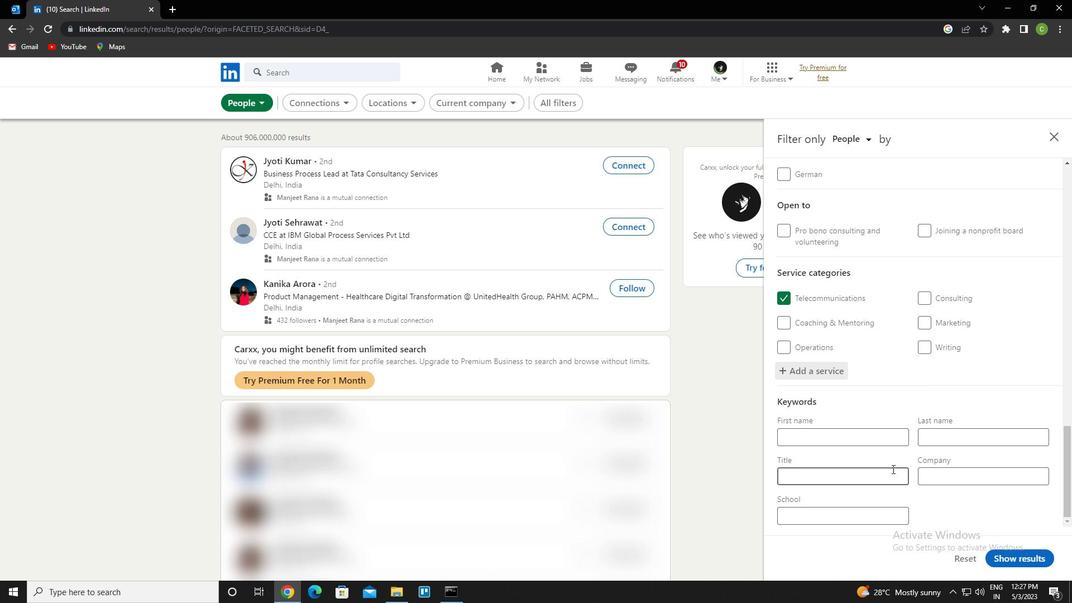 
Action: Mouse pressed left at (890, 474)
Screenshot: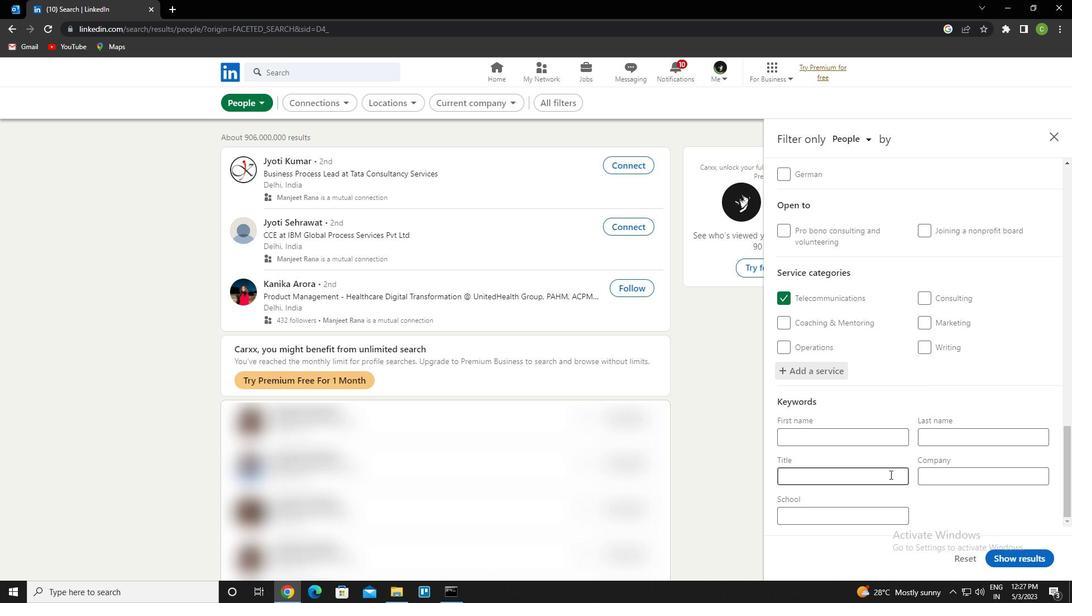 
Action: Key pressed <Key.caps_lock>c<Key.caps_lock>ustomer<Key.space>support
Screenshot: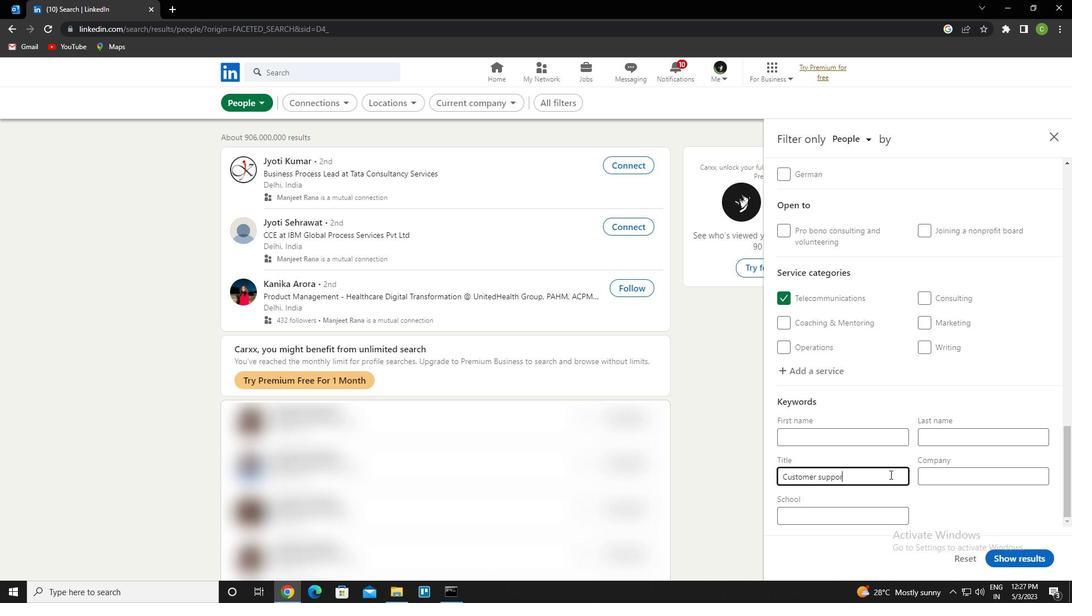 
Action: Mouse moved to (1034, 562)
Screenshot: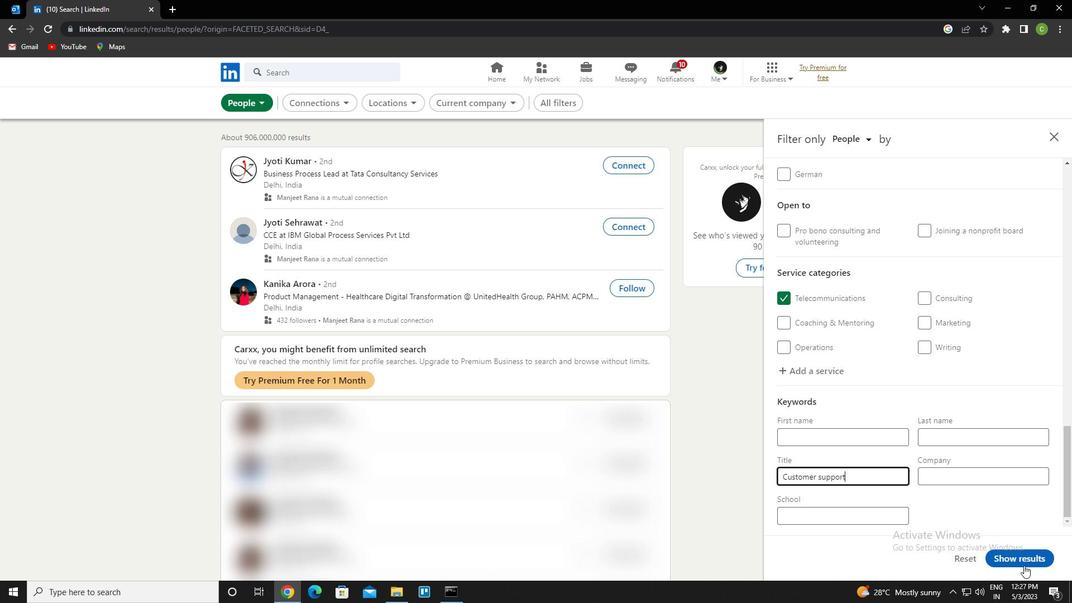 
Action: Mouse pressed left at (1034, 562)
Screenshot: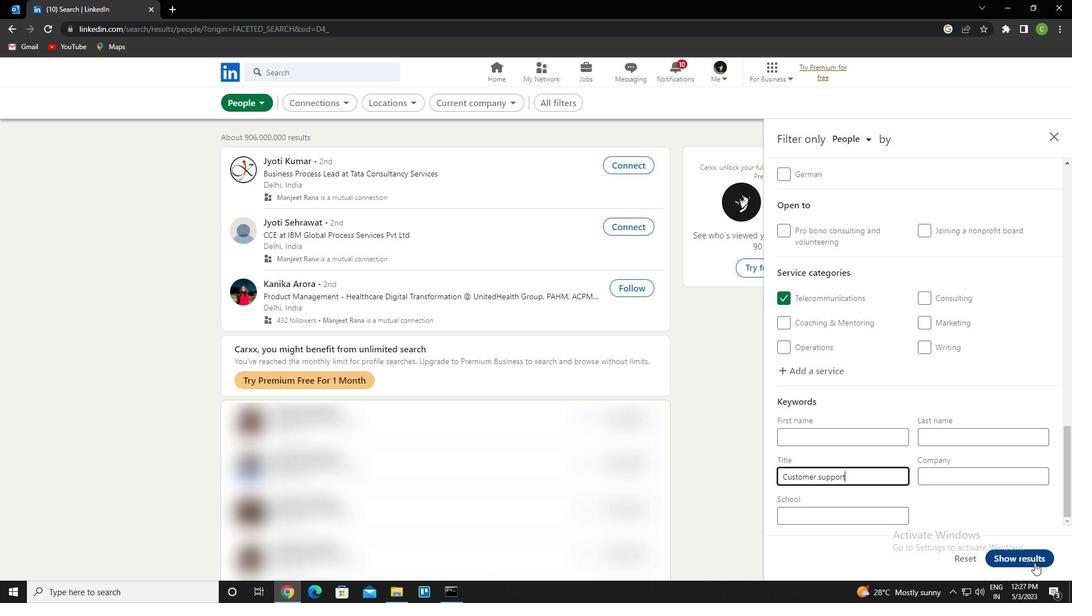 
Action: Mouse moved to (415, 543)
Screenshot: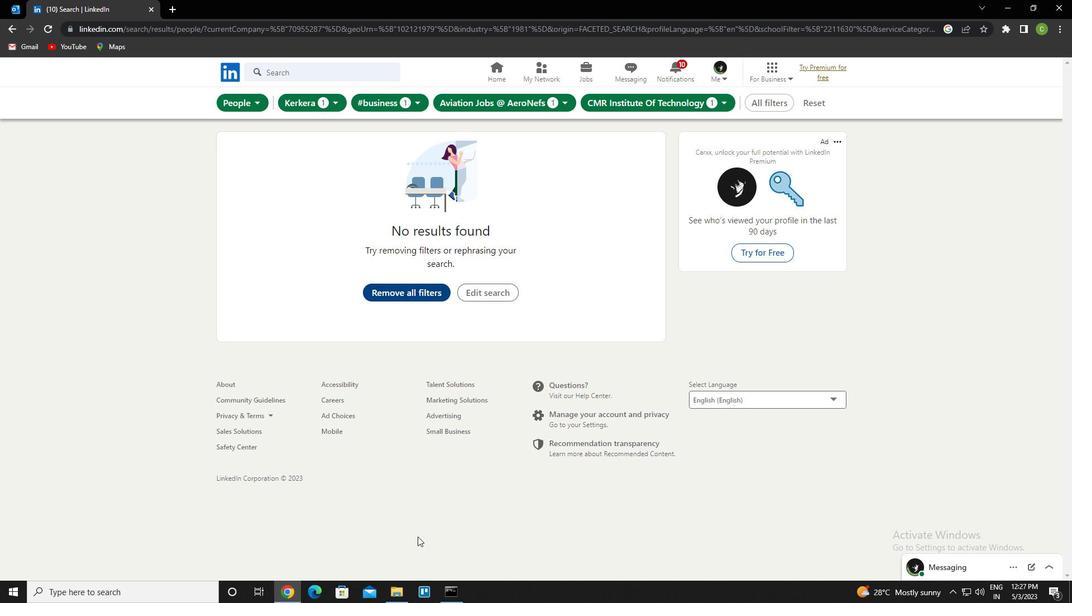
